 Task: Set date custom field "assignee" to "today".
Action: Mouse moved to (860, 234)
Screenshot: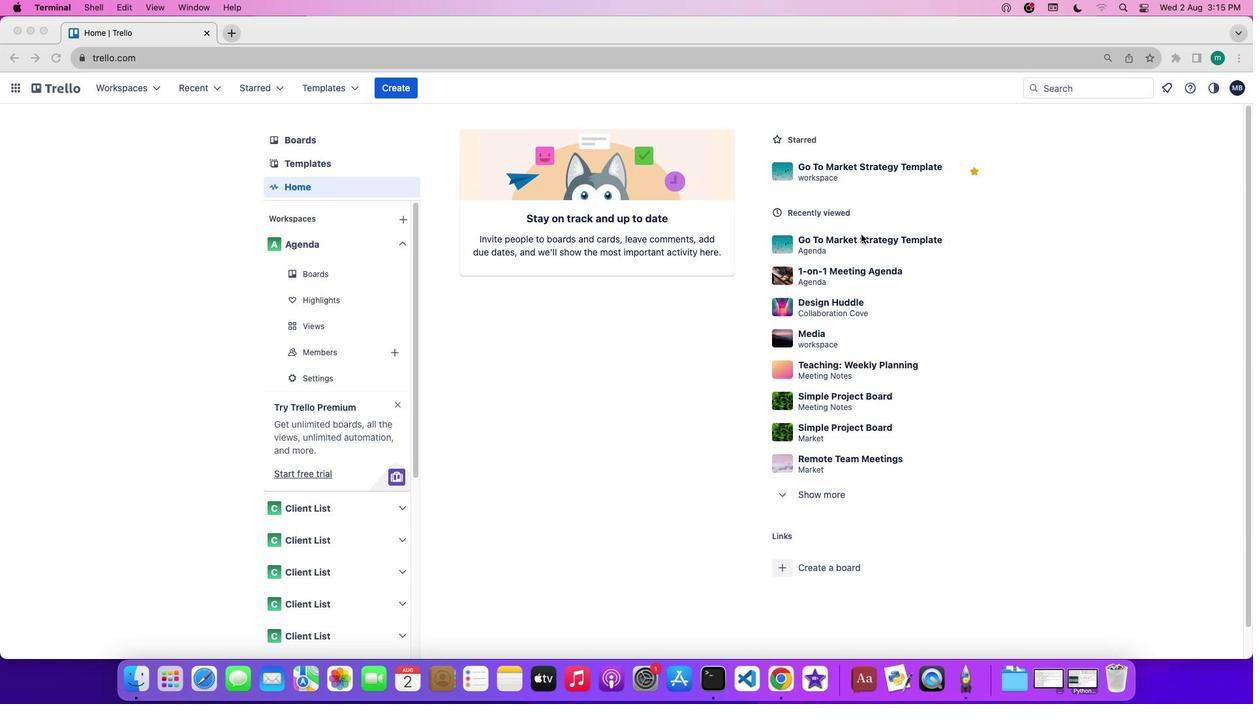
Action: Mouse pressed left at (860, 234)
Screenshot: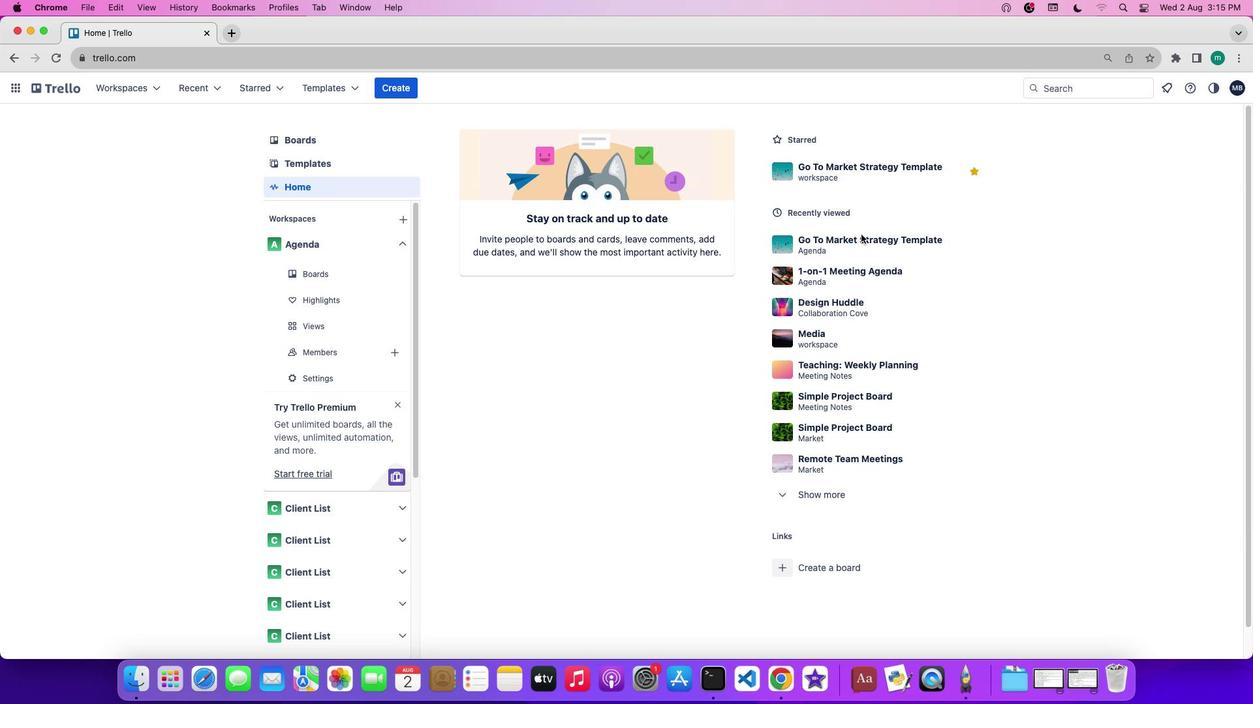 
Action: Mouse pressed left at (860, 234)
Screenshot: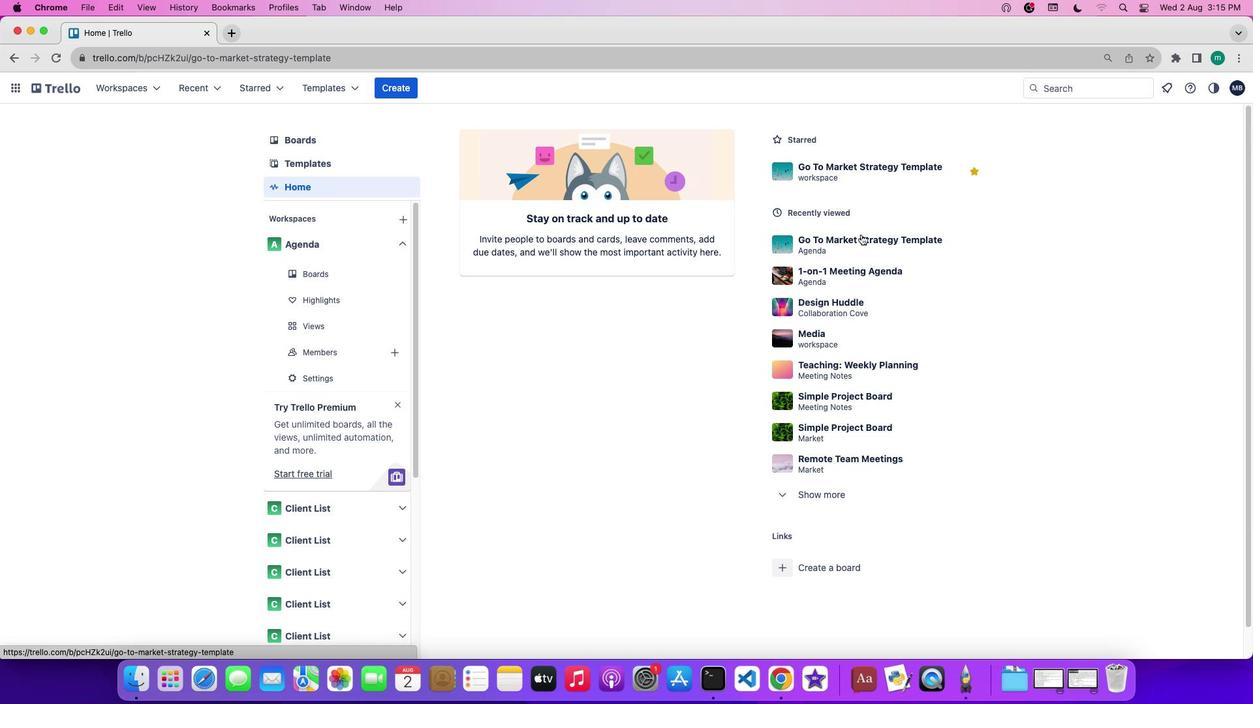 
Action: Mouse moved to (1112, 285)
Screenshot: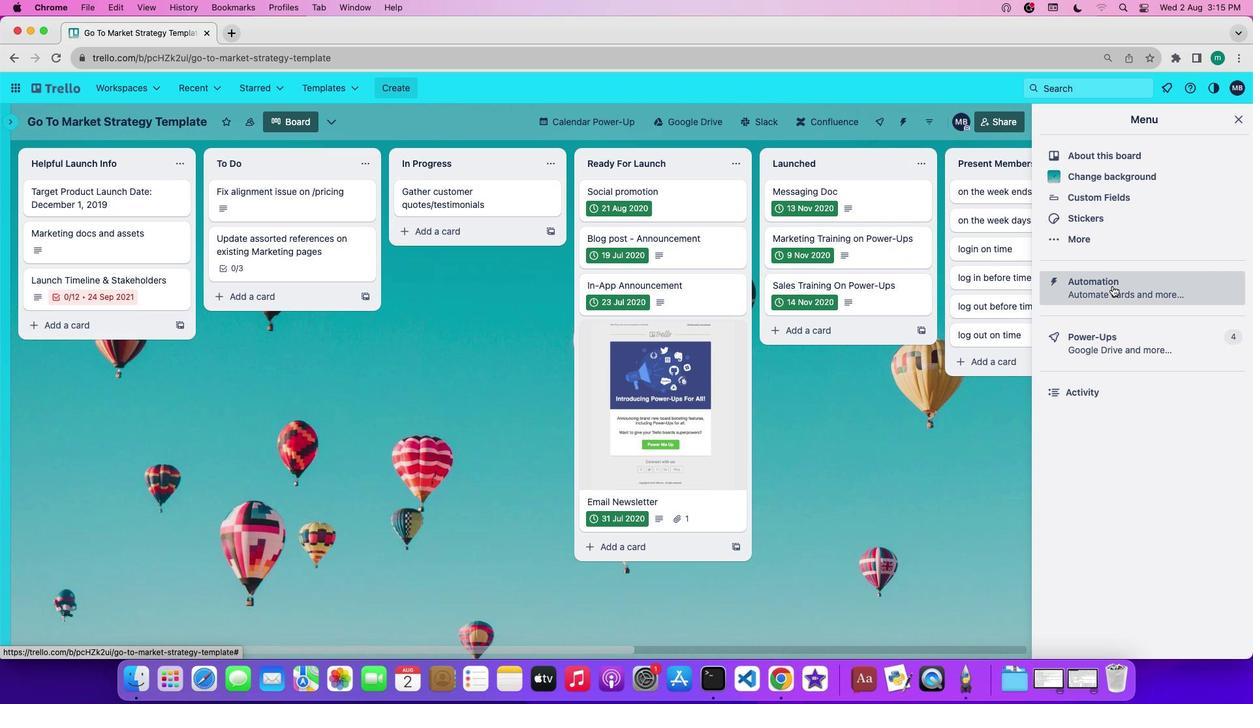 
Action: Mouse pressed left at (1112, 285)
Screenshot: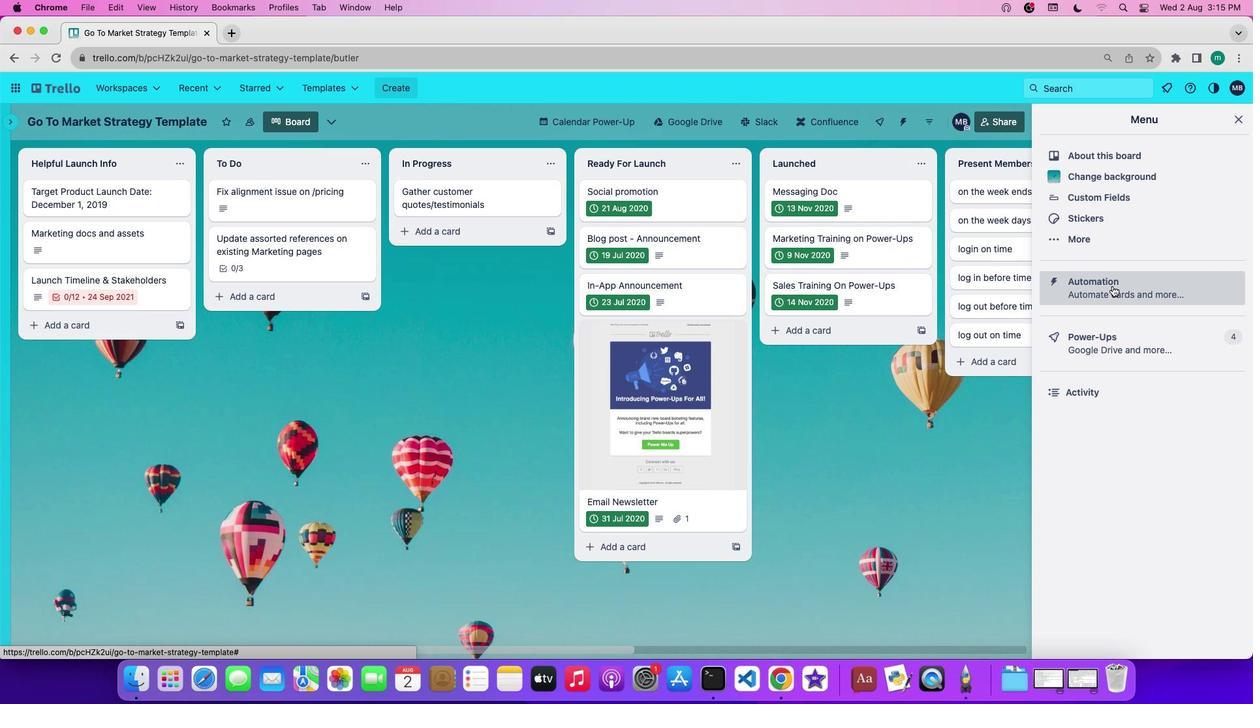 
Action: Mouse moved to (124, 342)
Screenshot: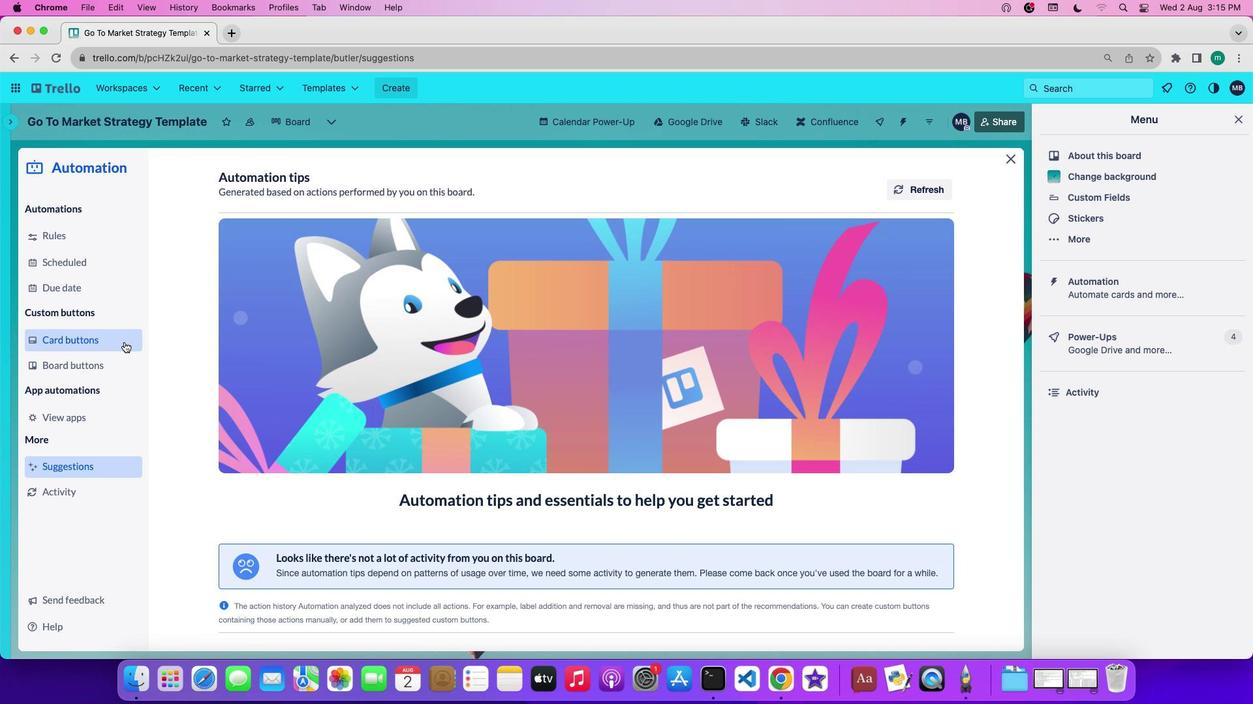 
Action: Mouse pressed left at (124, 342)
Screenshot: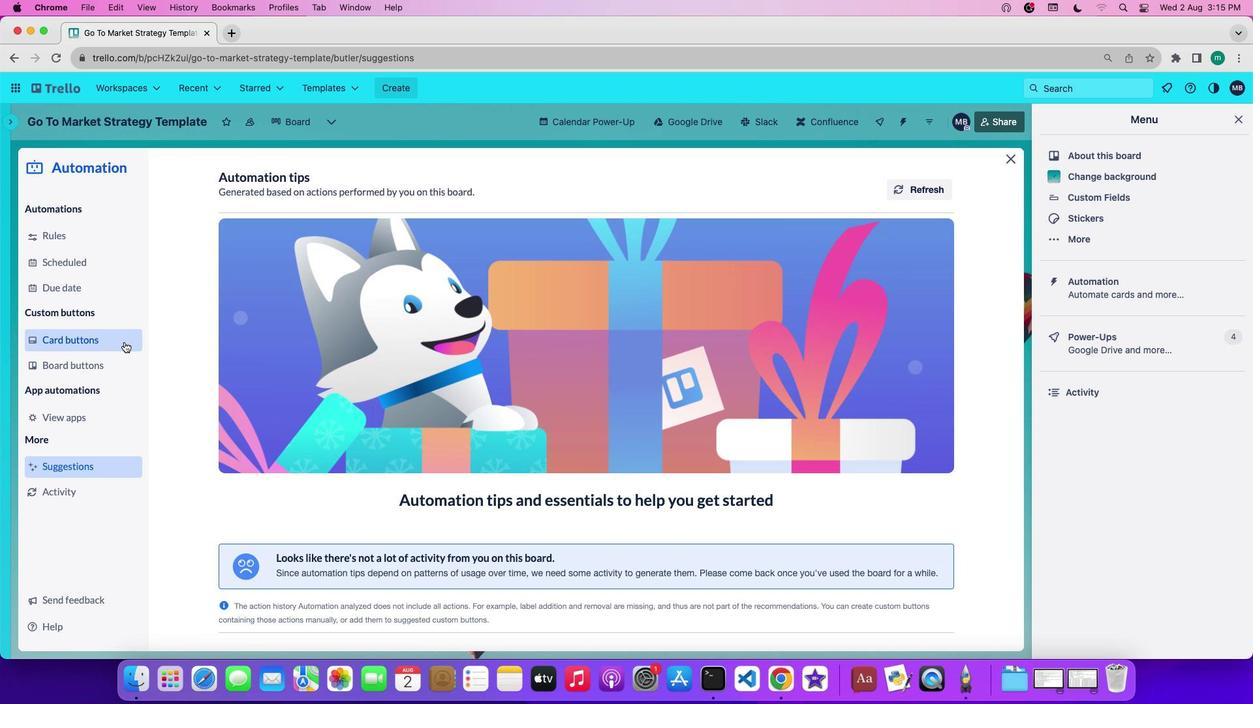 
Action: Mouse moved to (286, 460)
Screenshot: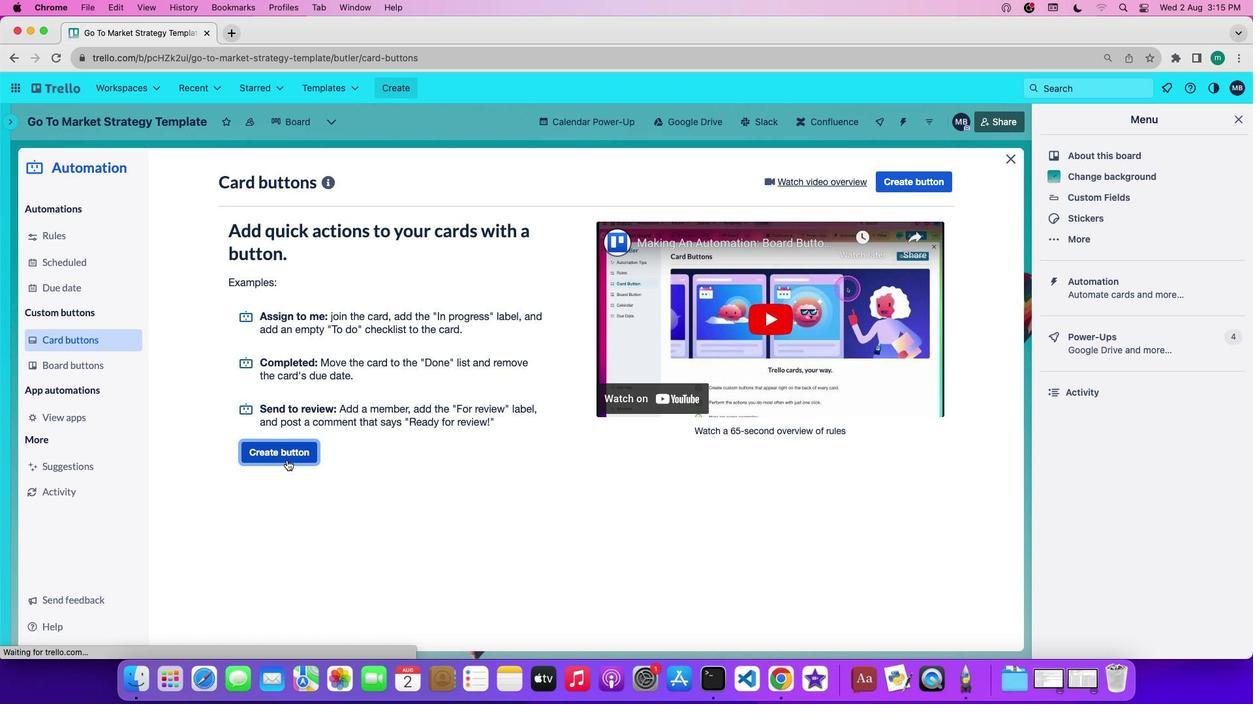 
Action: Mouse pressed left at (286, 460)
Screenshot: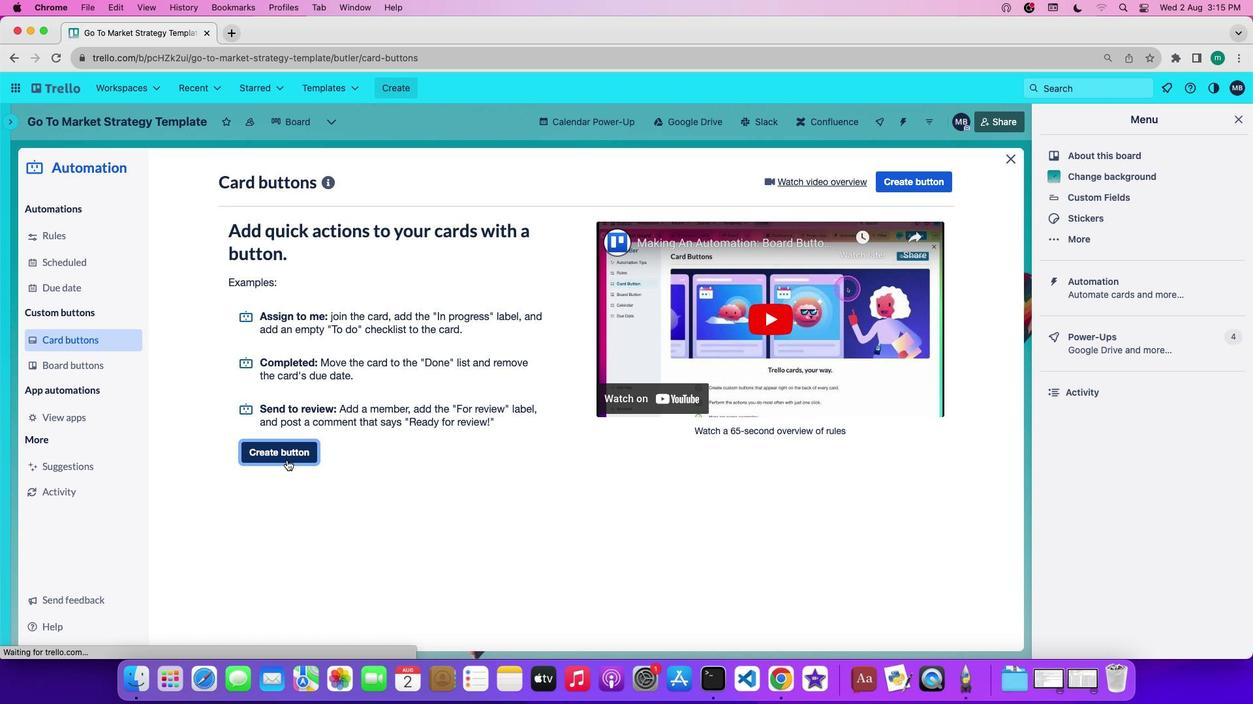 
Action: Mouse moved to (718, 366)
Screenshot: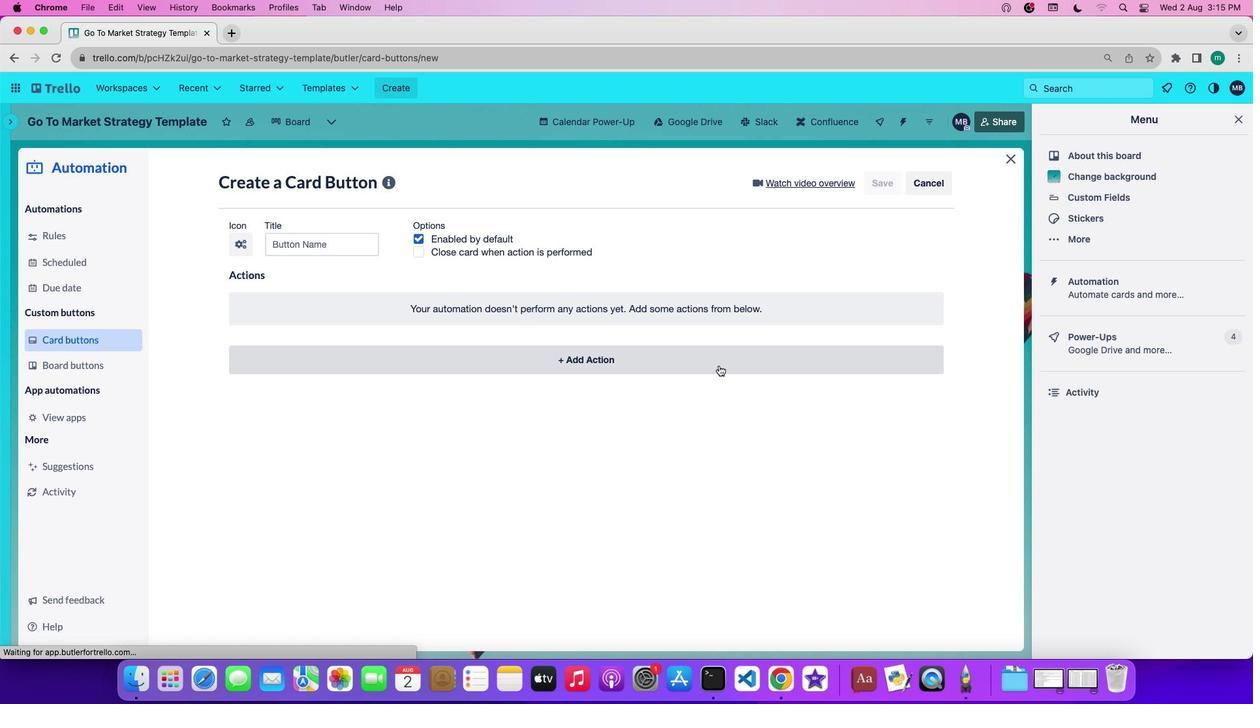 
Action: Mouse pressed left at (718, 366)
Screenshot: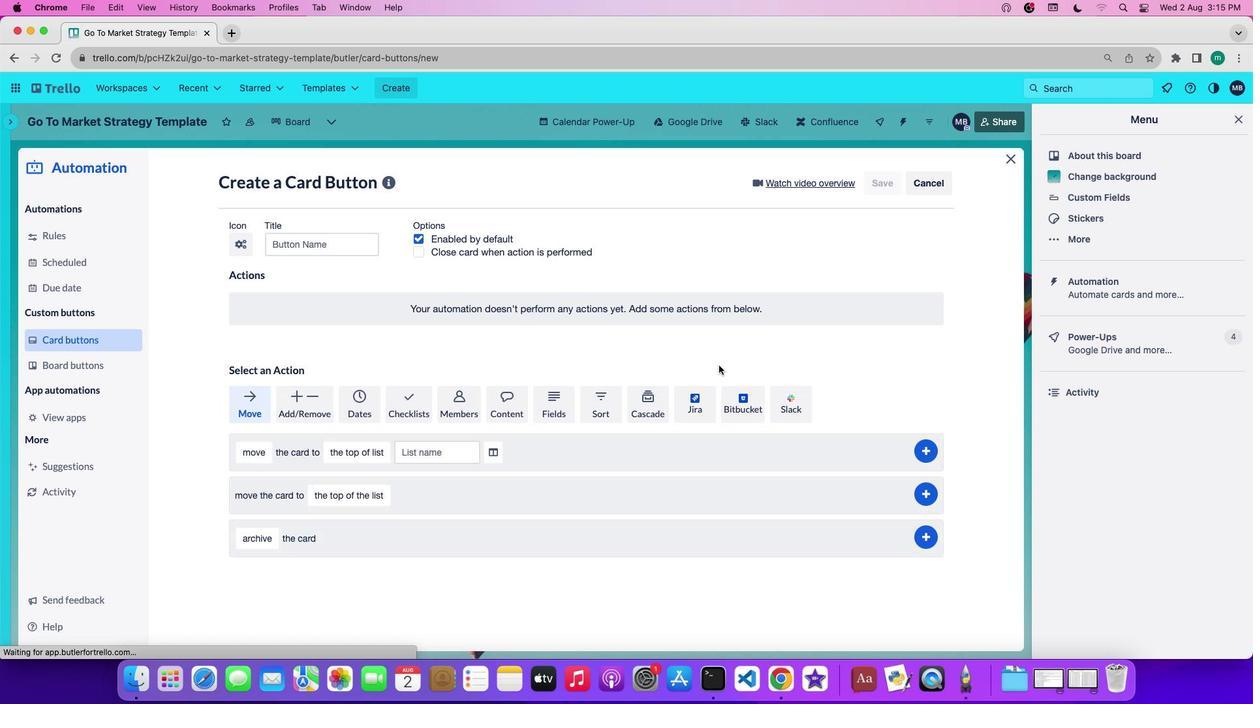 
Action: Mouse moved to (563, 405)
Screenshot: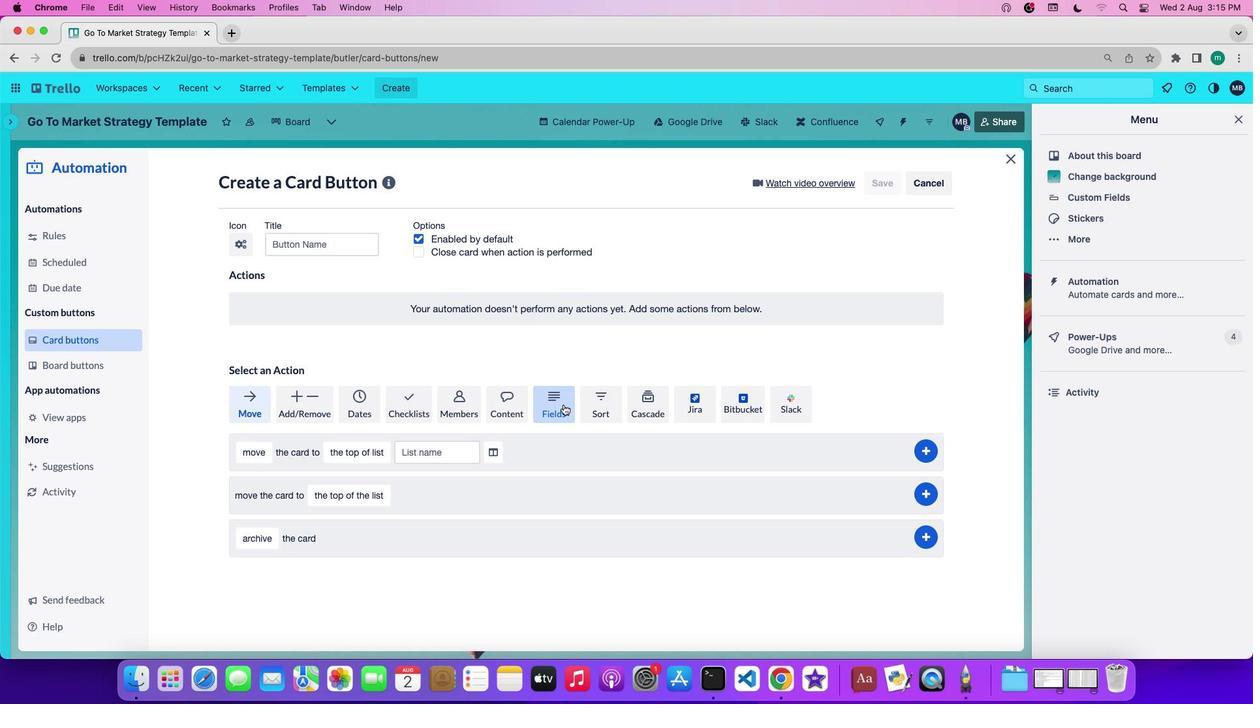 
Action: Mouse pressed left at (563, 405)
Screenshot: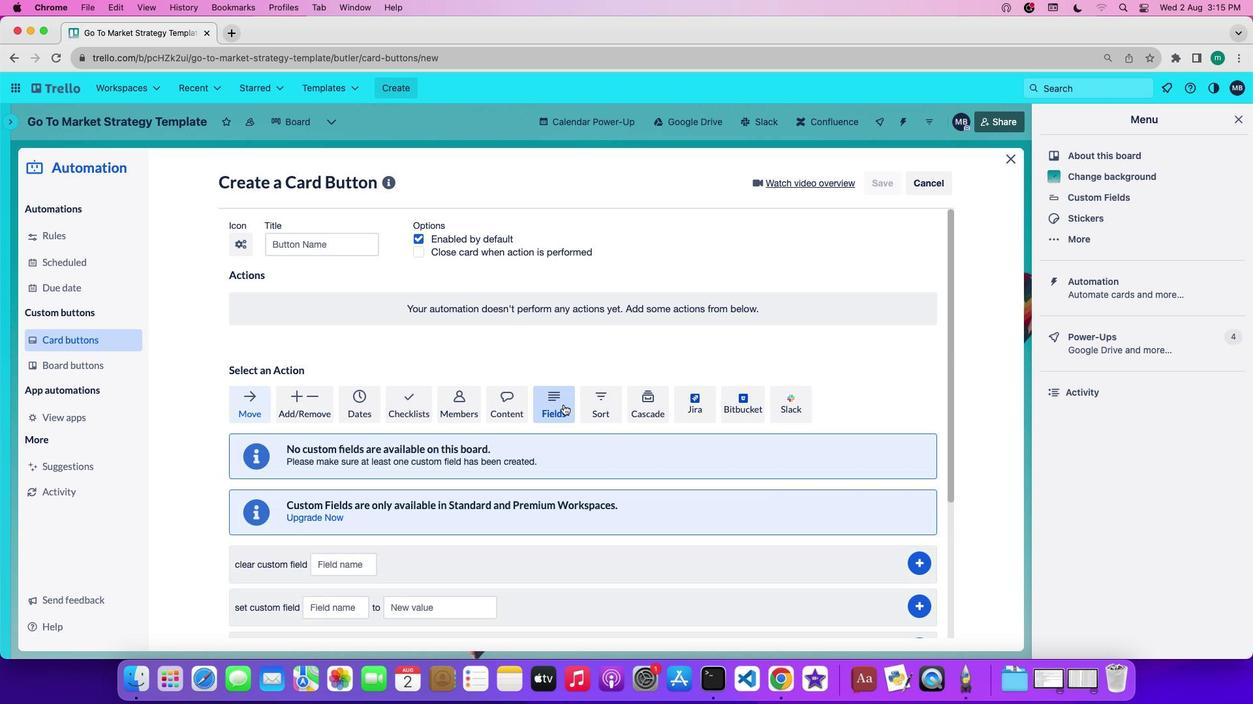 
Action: Mouse moved to (522, 494)
Screenshot: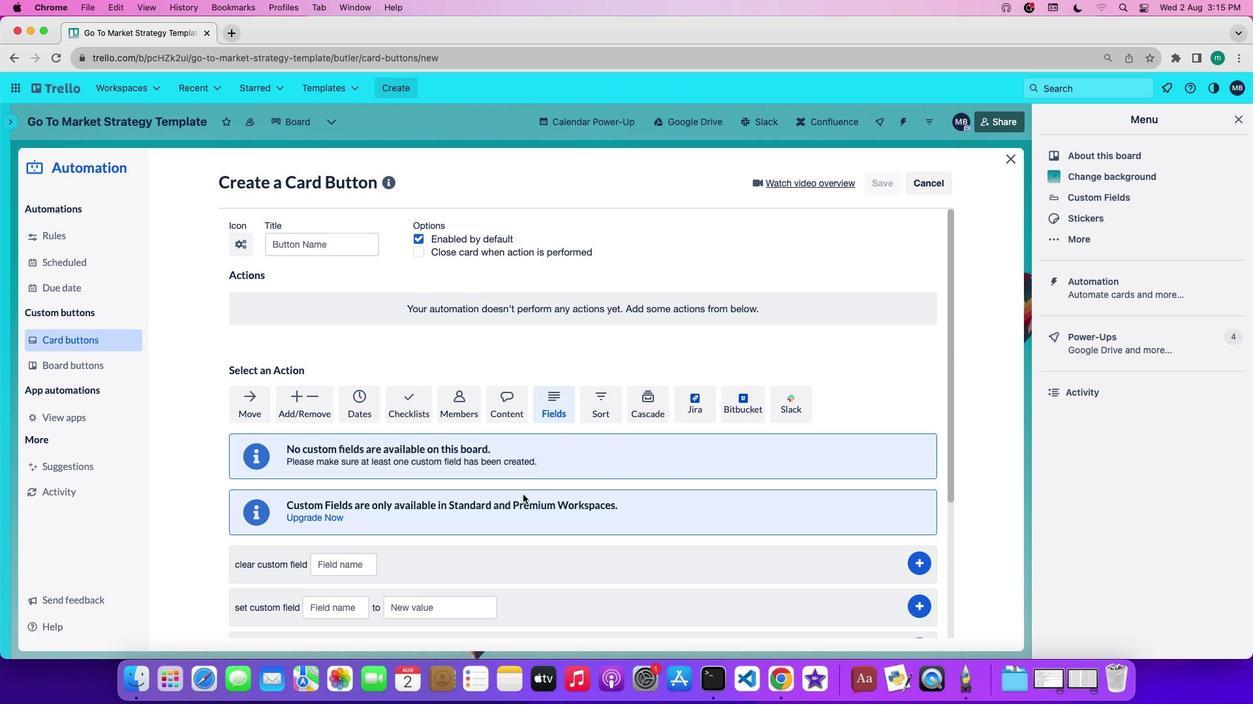 
Action: Mouse scrolled (522, 494) with delta (0, 0)
Screenshot: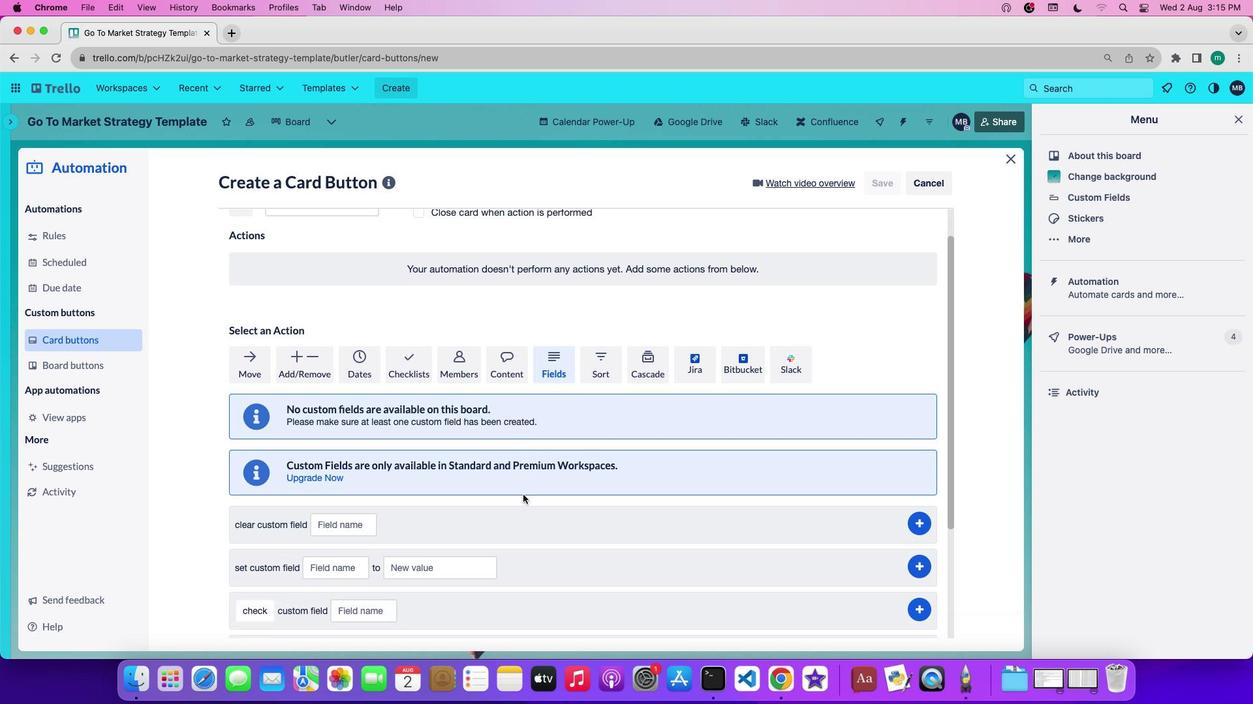 
Action: Mouse scrolled (522, 494) with delta (0, 0)
Screenshot: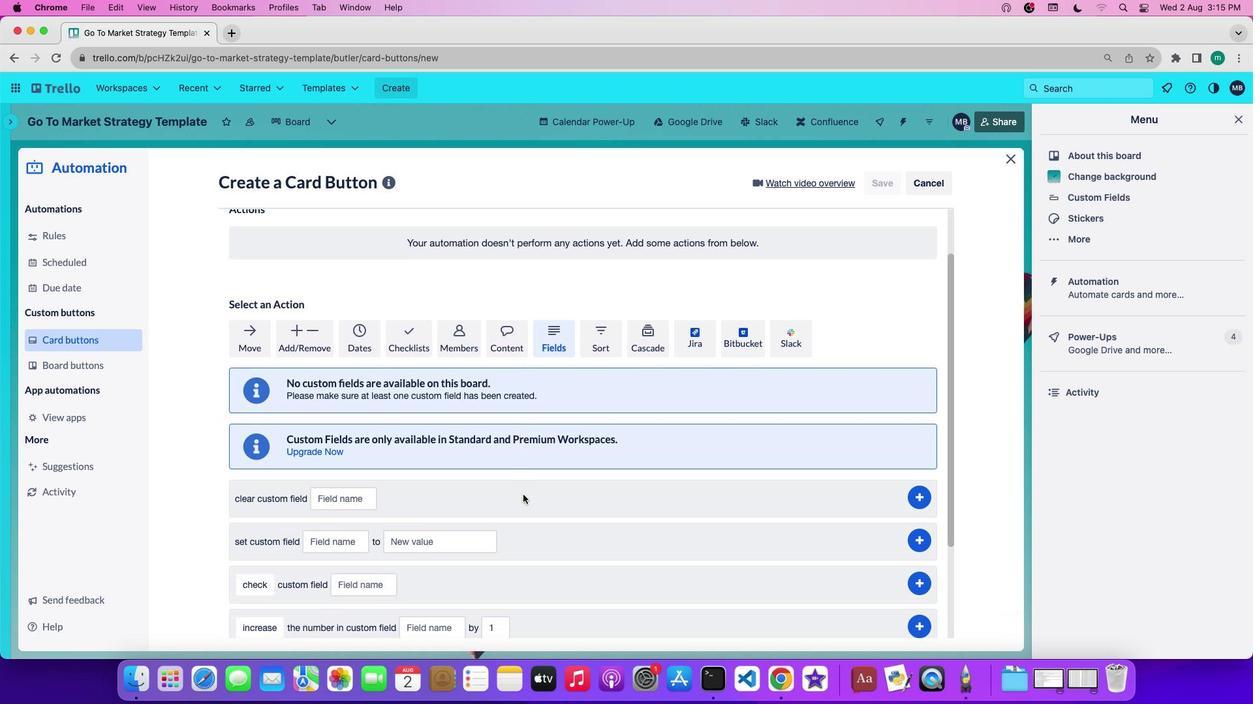 
Action: Mouse scrolled (522, 494) with delta (0, -1)
Screenshot: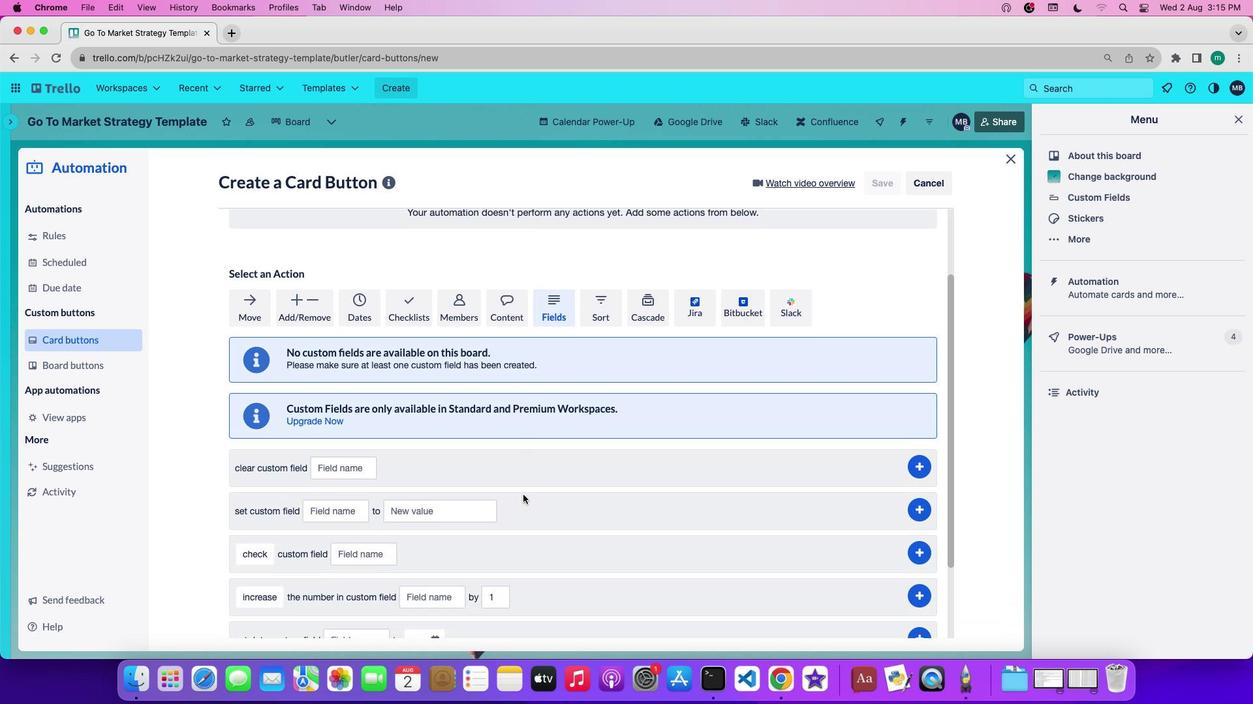 
Action: Mouse moved to (518, 492)
Screenshot: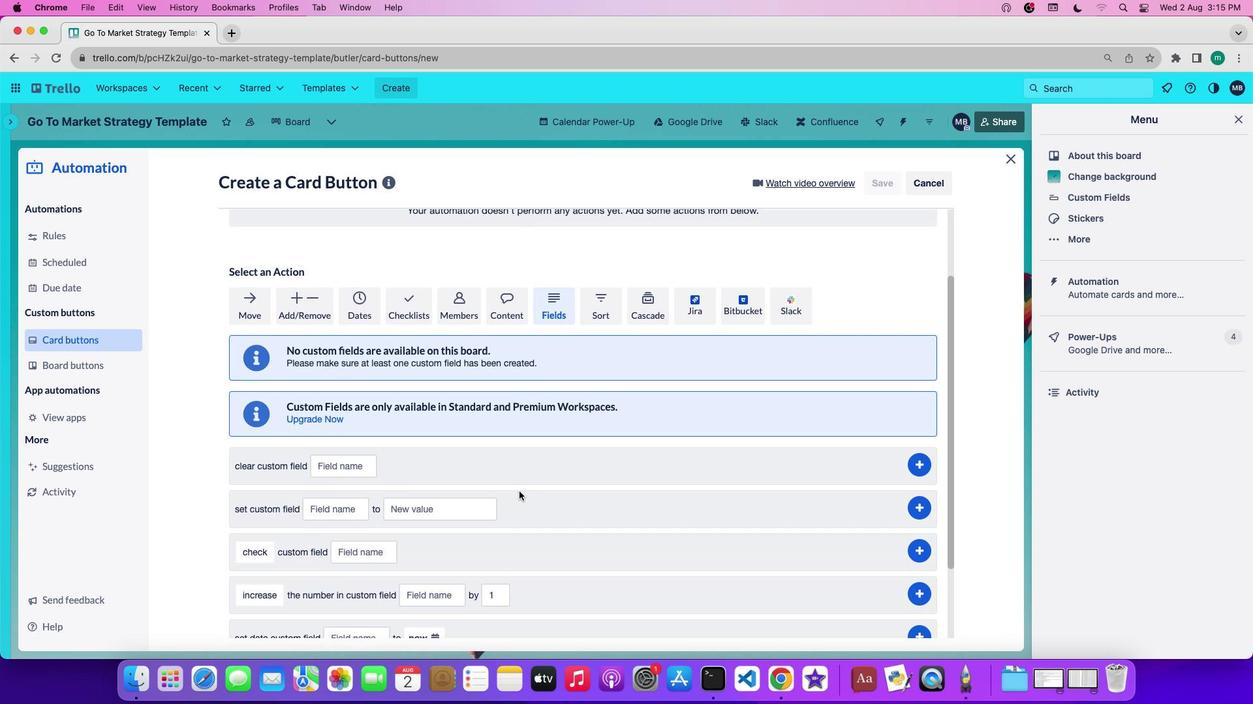 
Action: Mouse scrolled (518, 492) with delta (0, 0)
Screenshot: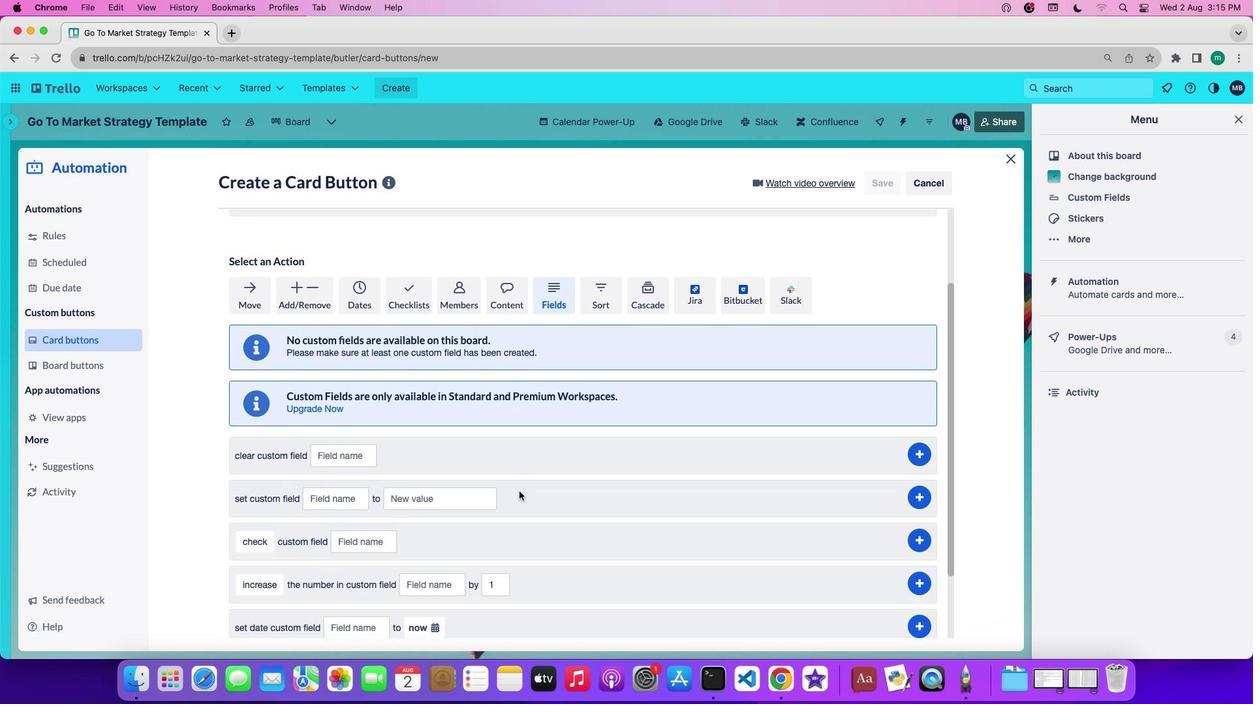 
Action: Mouse scrolled (518, 492) with delta (0, 0)
Screenshot: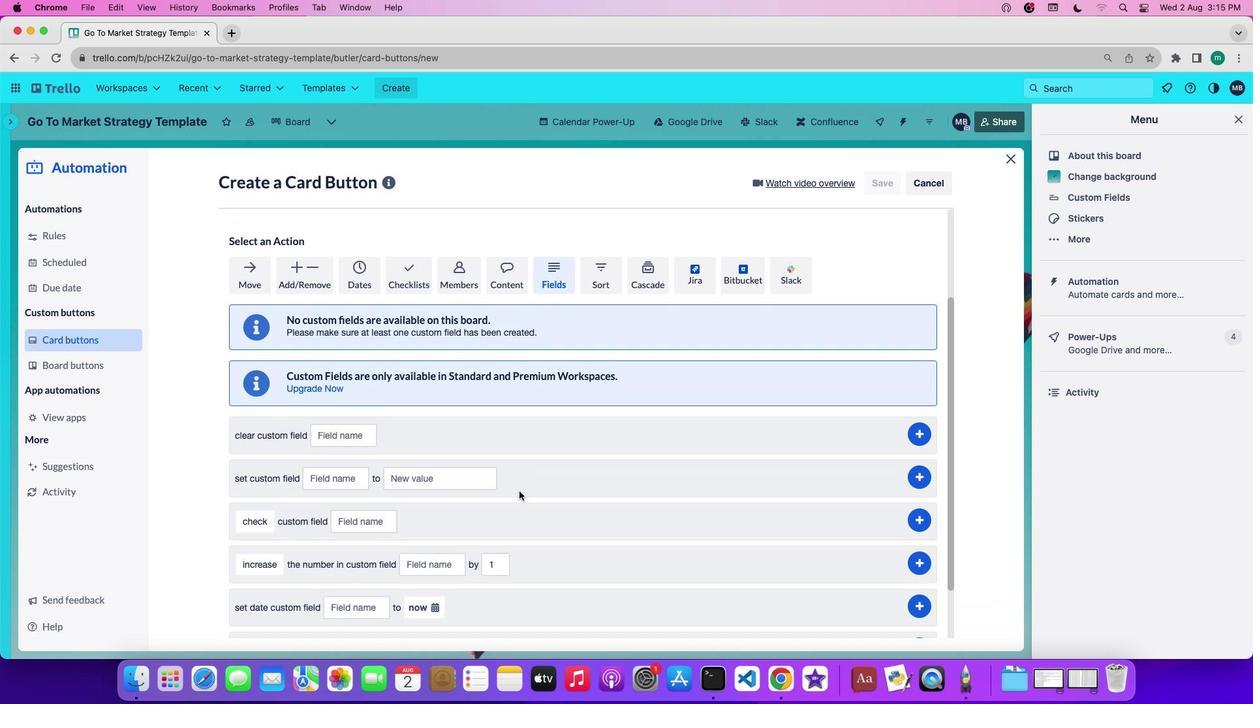 
Action: Mouse scrolled (518, 492) with delta (0, 0)
Screenshot: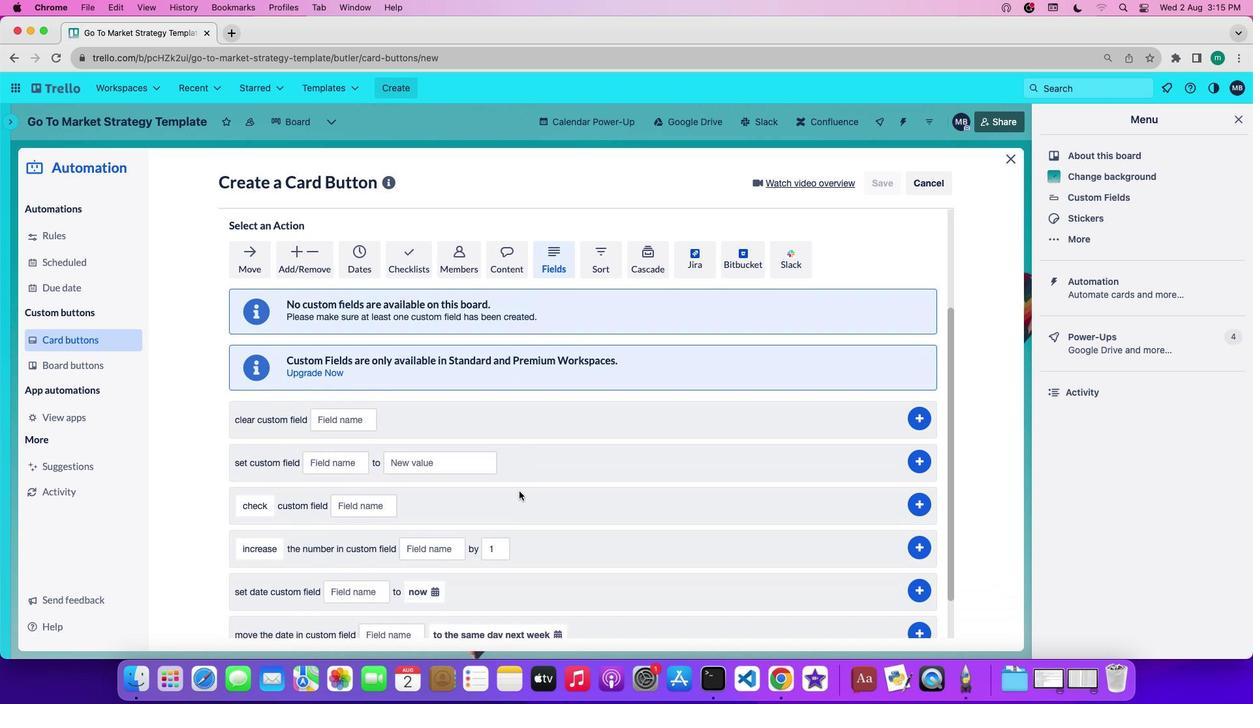 
Action: Mouse moved to (543, 482)
Screenshot: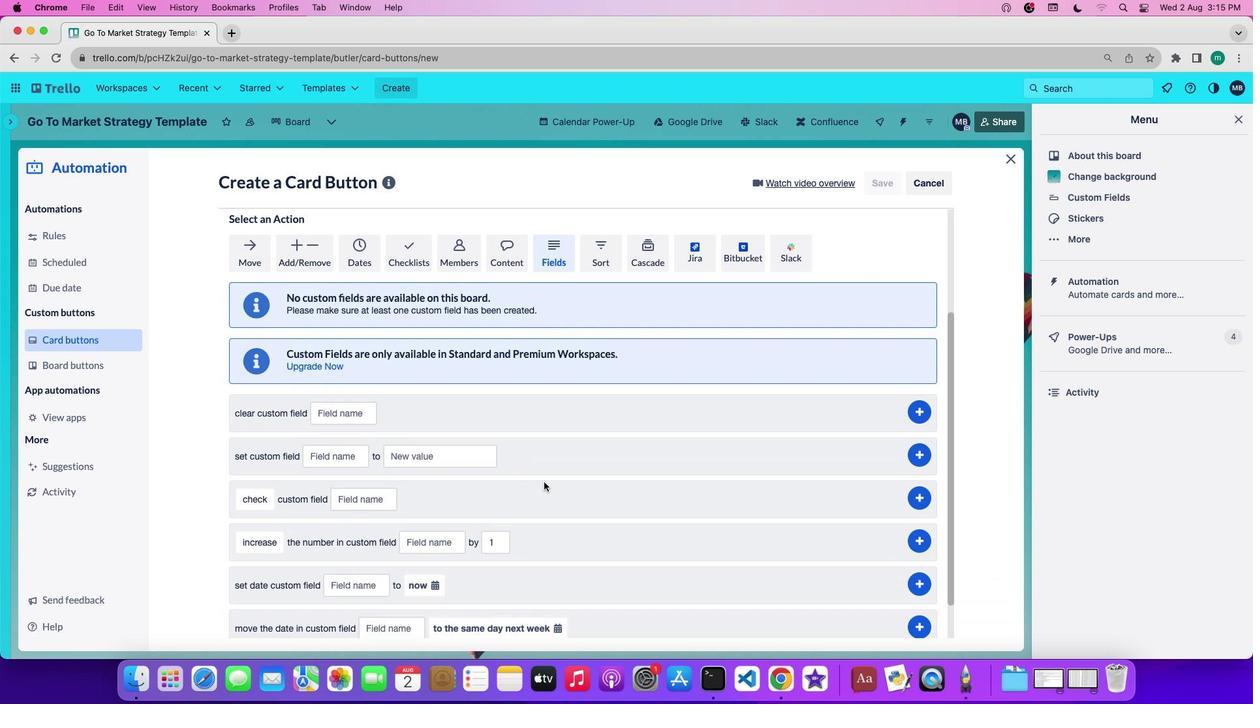
Action: Mouse scrolled (543, 482) with delta (0, 0)
Screenshot: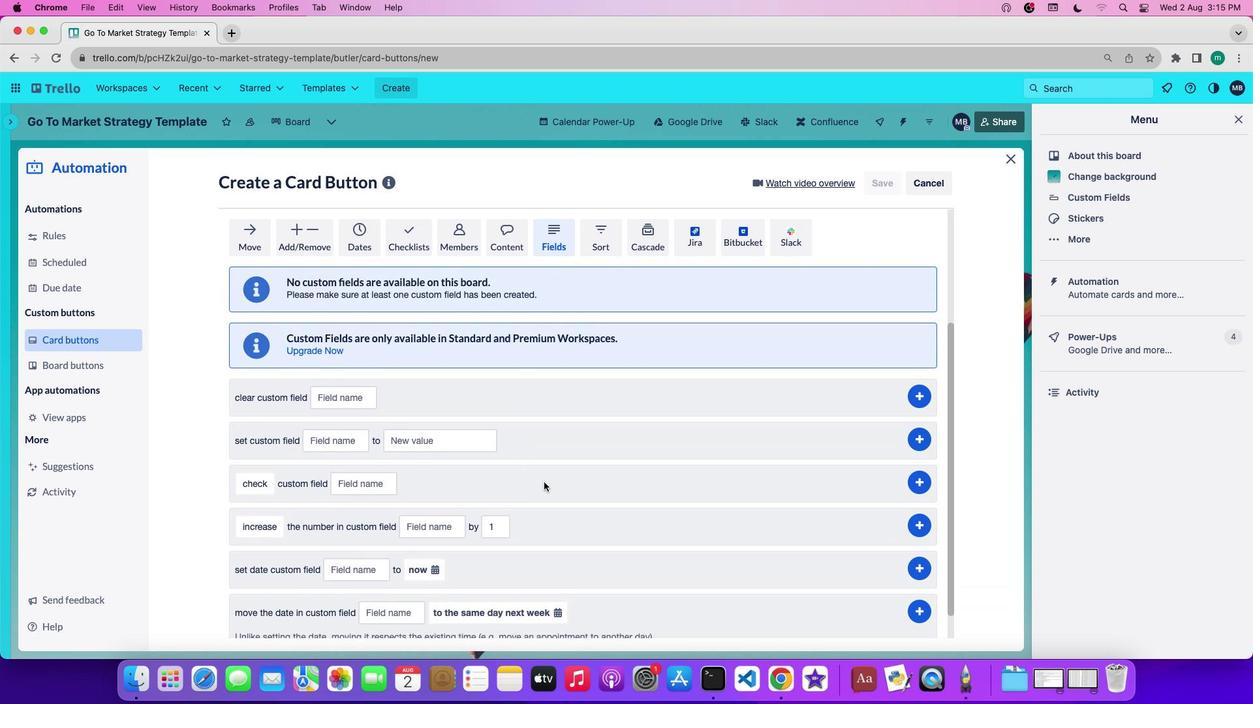 
Action: Mouse scrolled (543, 482) with delta (0, 0)
Screenshot: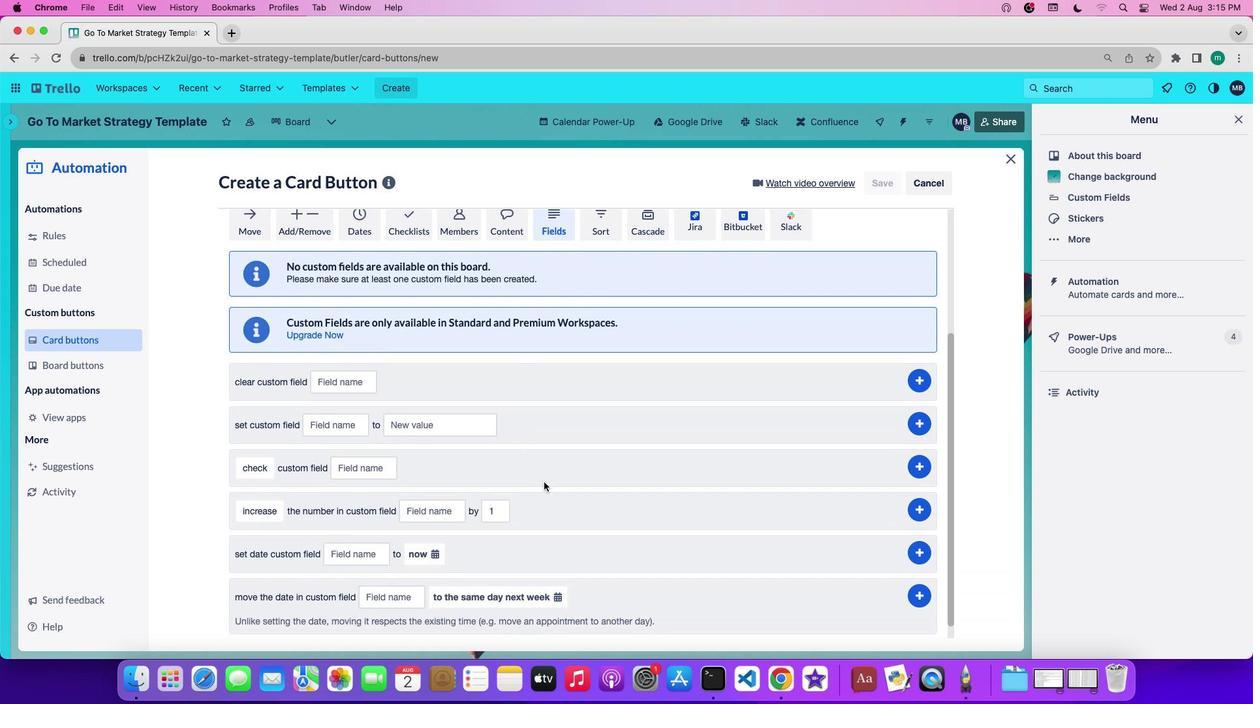 
Action: Mouse scrolled (543, 482) with delta (0, -1)
Screenshot: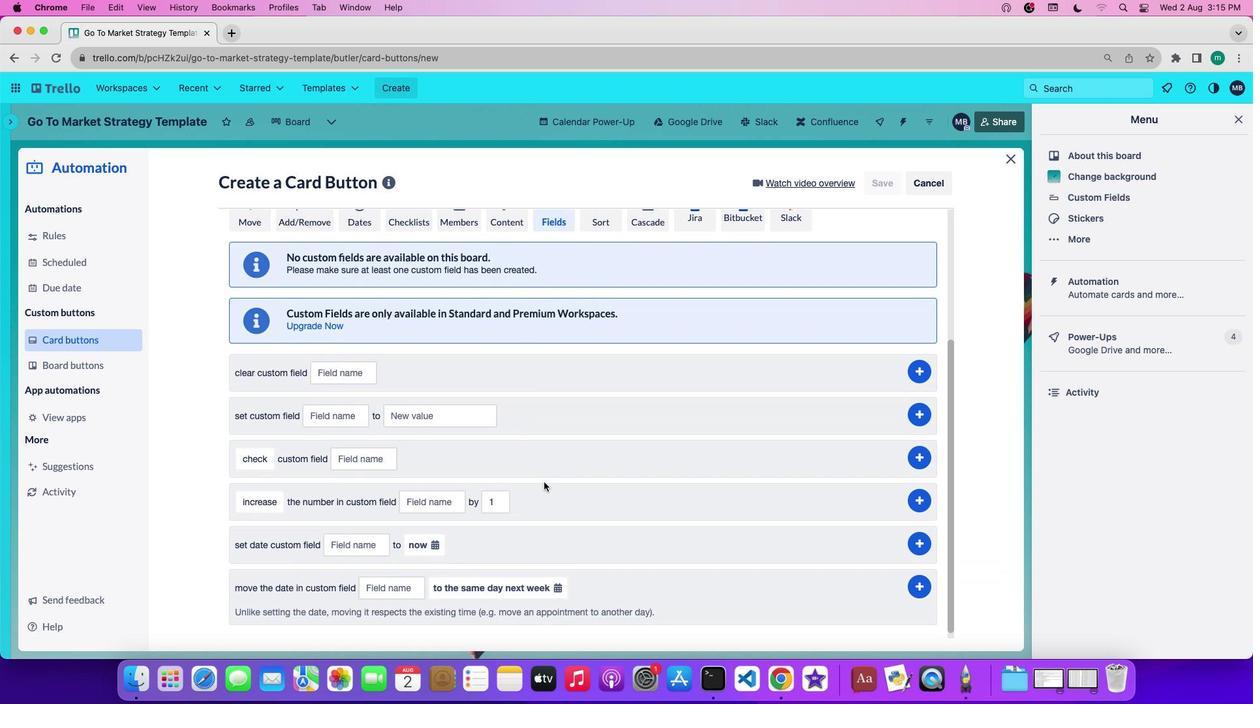 
Action: Mouse scrolled (543, 482) with delta (0, 0)
Screenshot: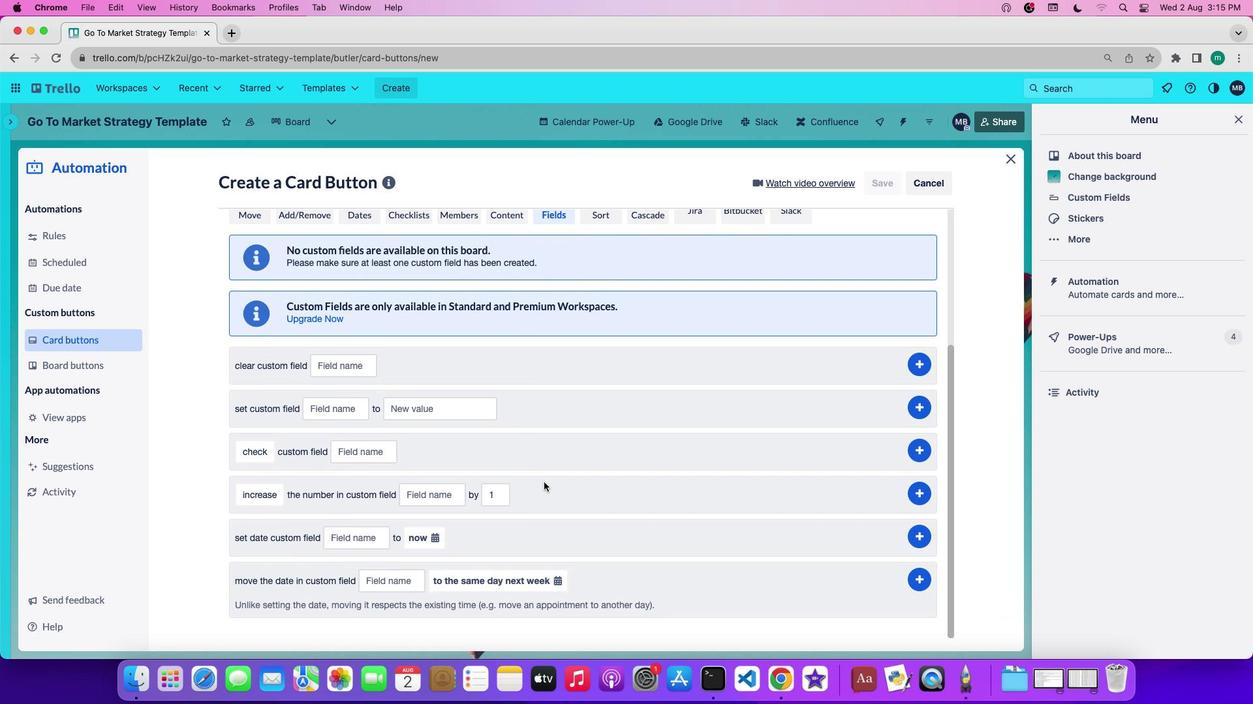 
Action: Mouse scrolled (543, 482) with delta (0, 0)
Screenshot: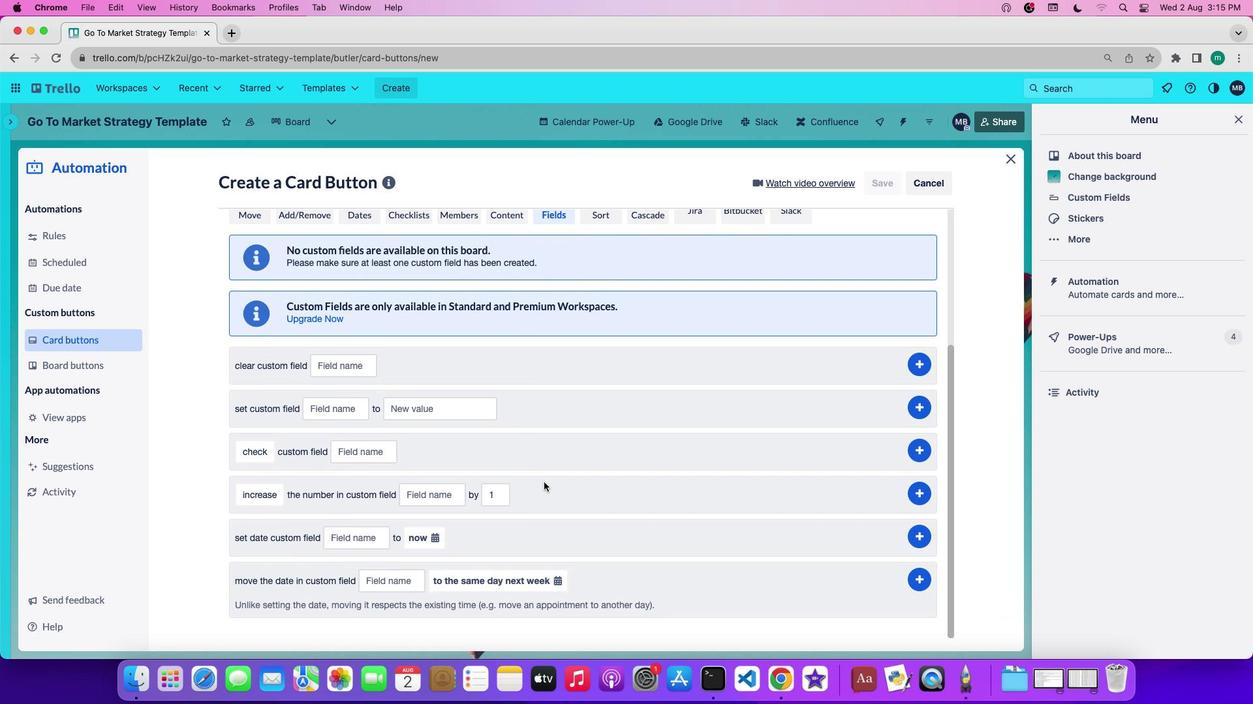 
Action: Mouse scrolled (543, 482) with delta (0, 0)
Screenshot: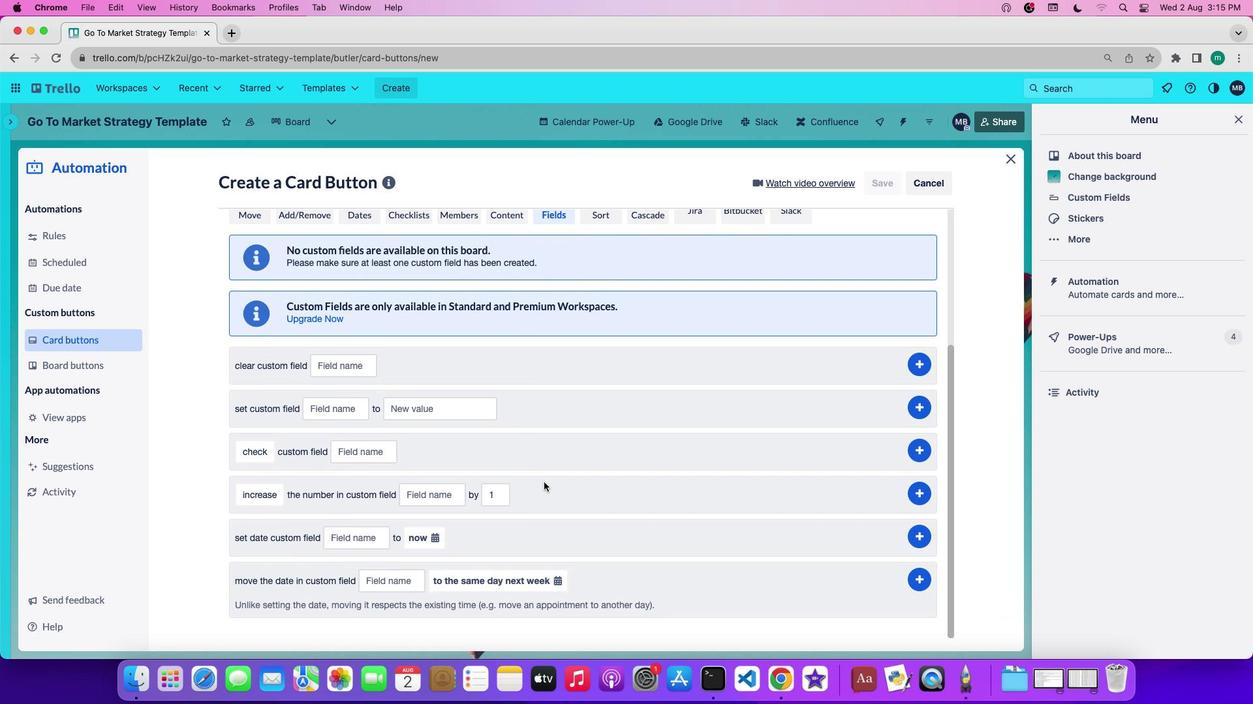 
Action: Mouse moved to (383, 539)
Screenshot: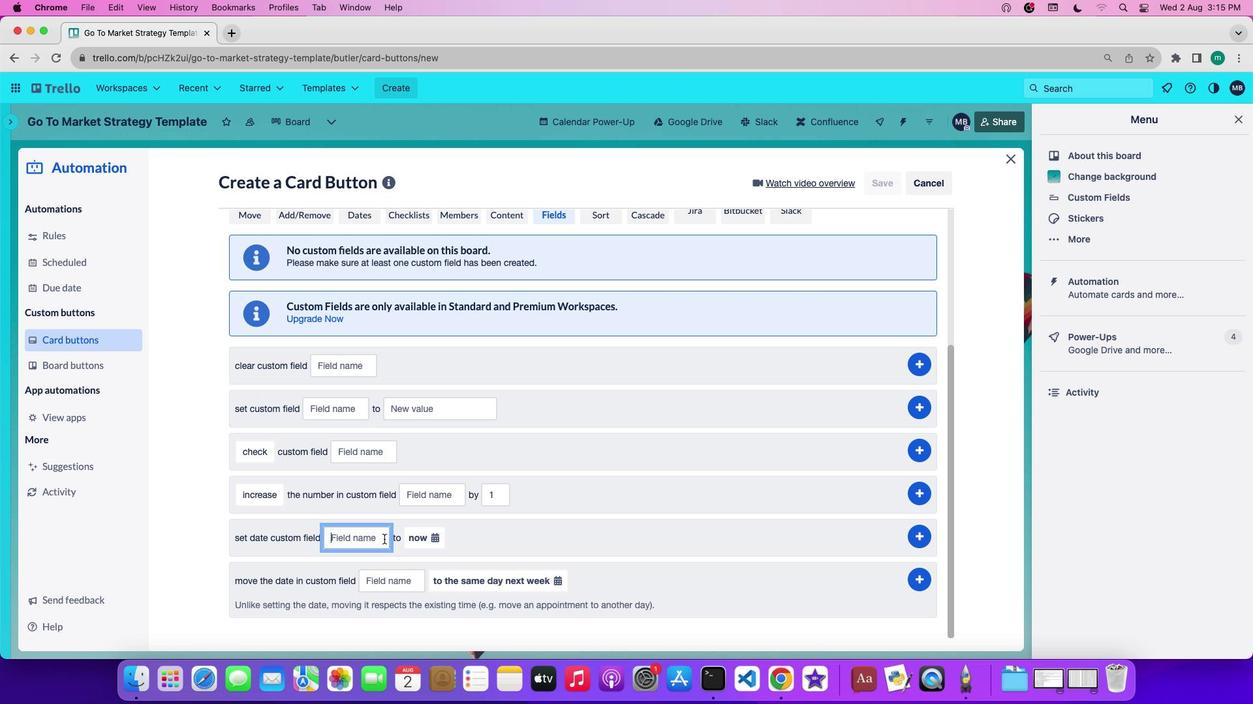 
Action: Mouse pressed left at (383, 539)
Screenshot: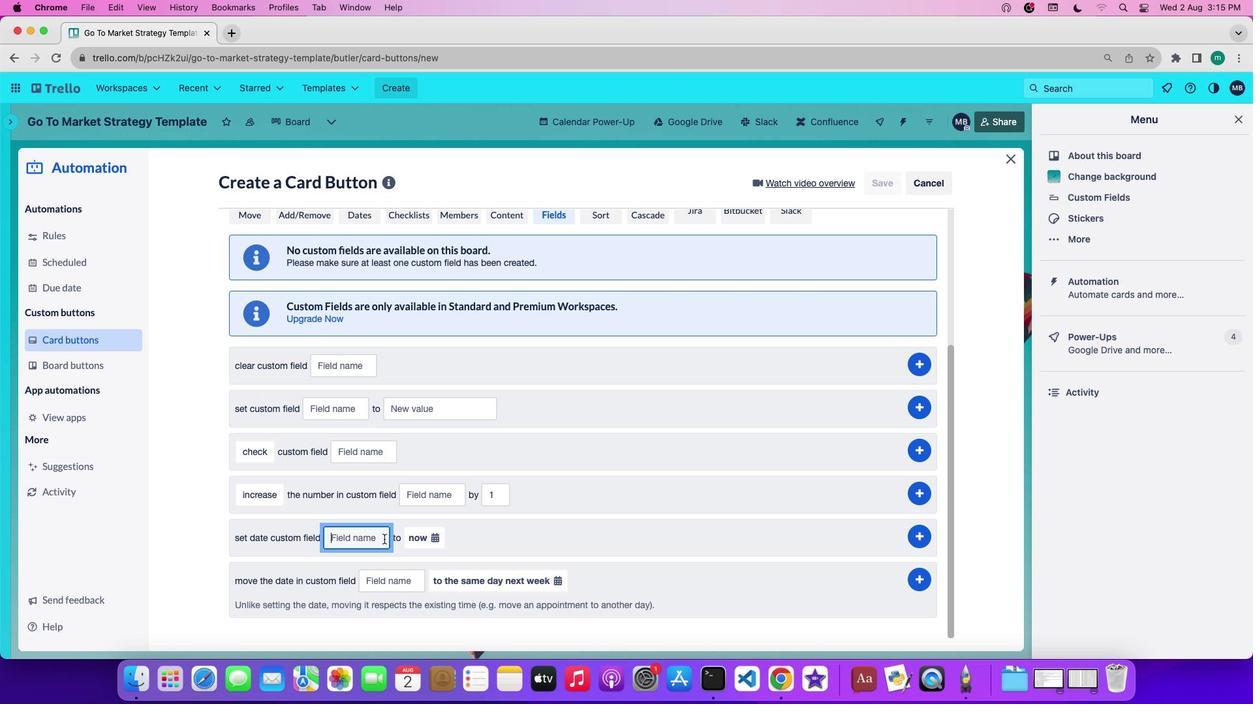 
Action: Mouse moved to (484, 506)
Screenshot: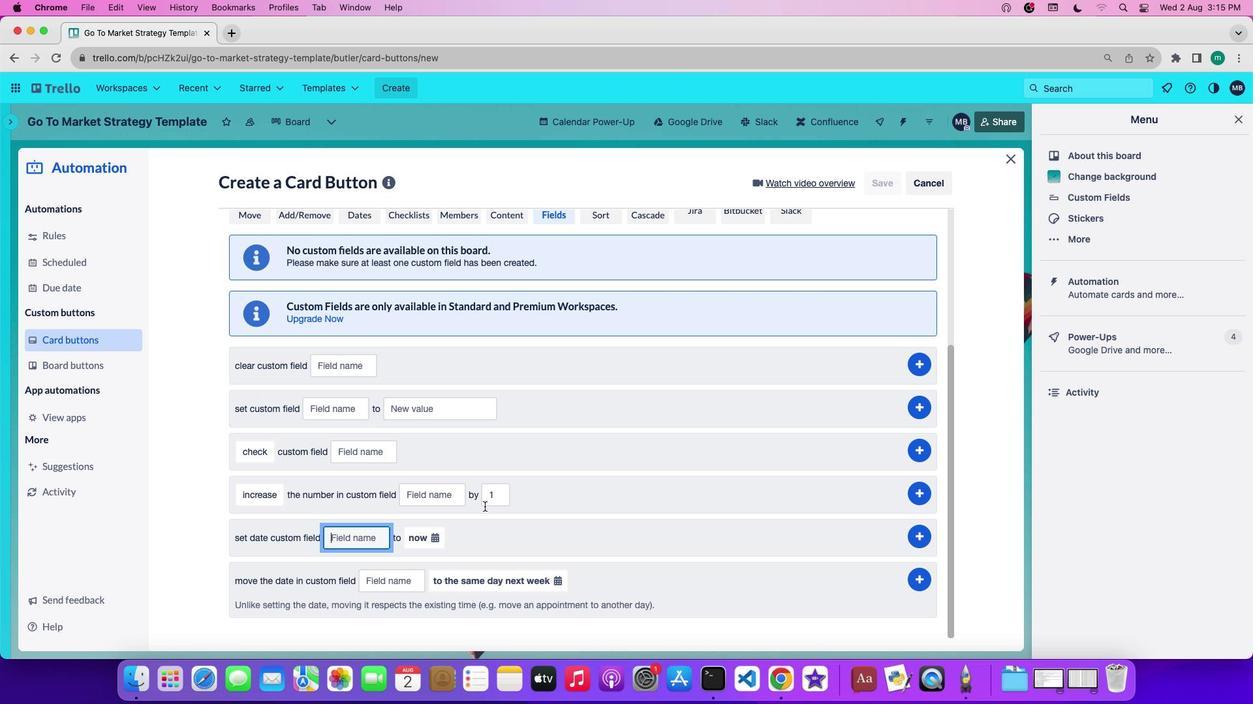 
Action: Key pressed 'a''s''s''i''g''n''e''e'
Screenshot: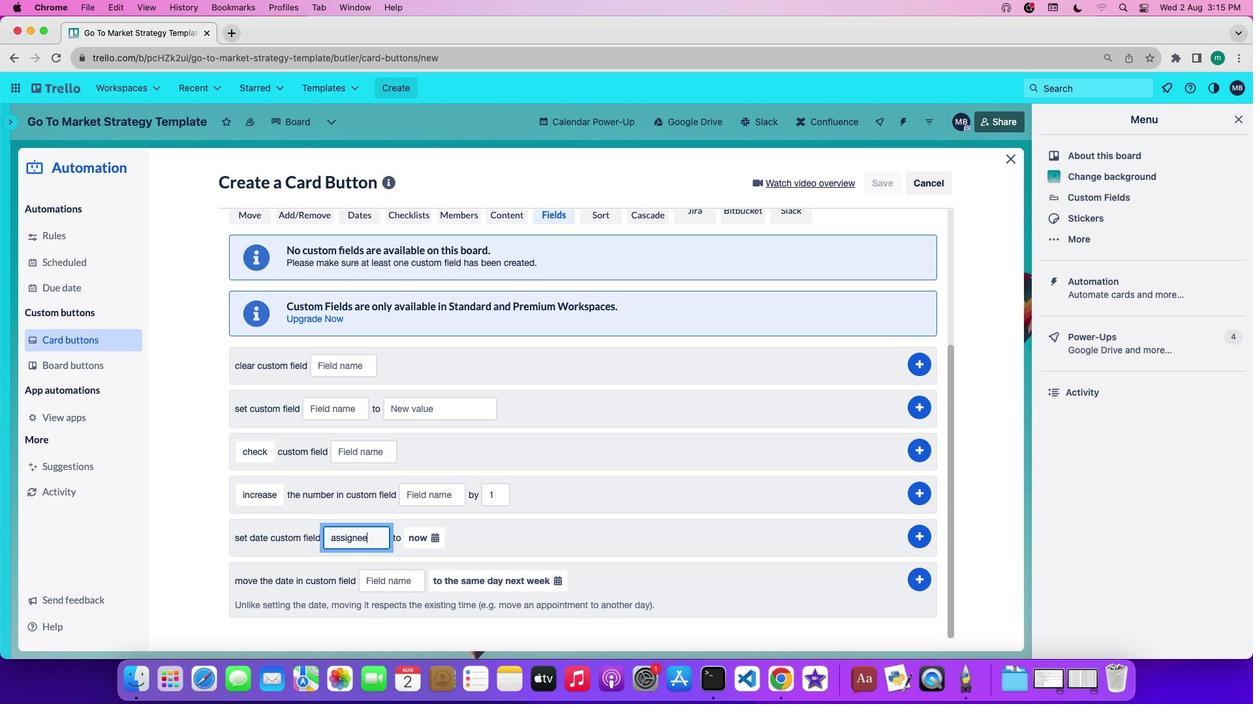 
Action: Mouse moved to (423, 531)
Screenshot: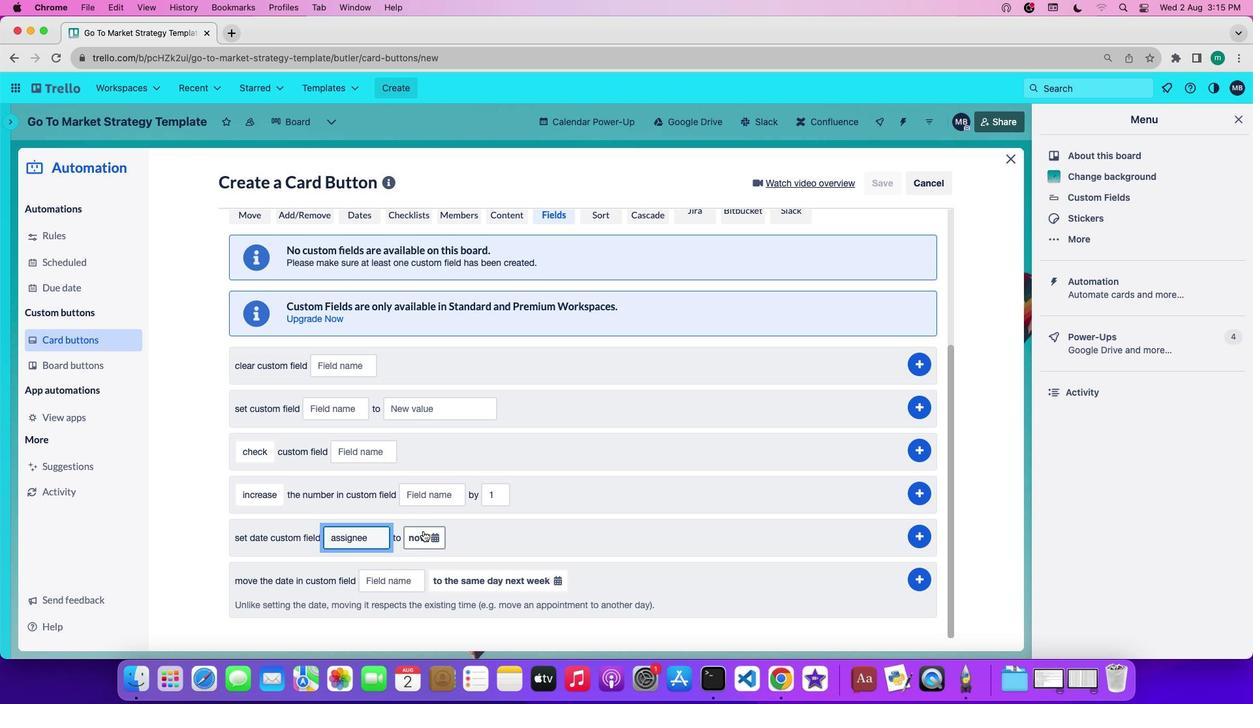 
Action: Mouse pressed left at (423, 531)
Screenshot: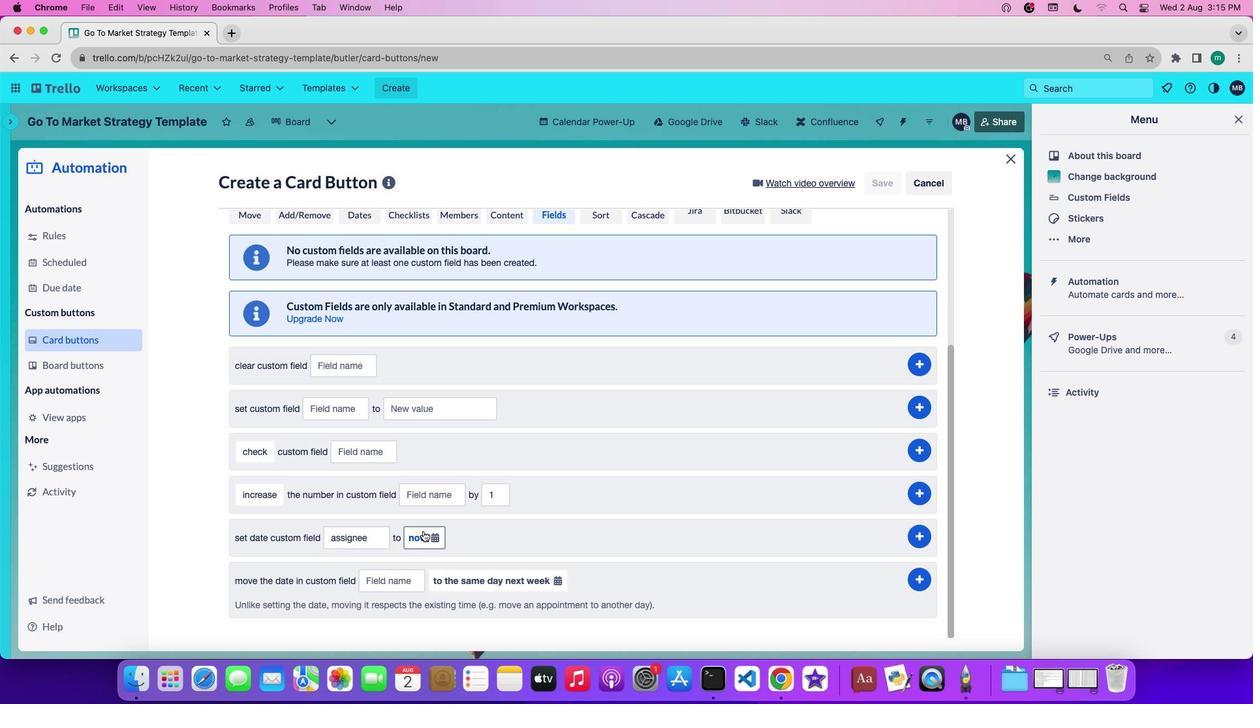 
Action: Mouse moved to (432, 573)
Screenshot: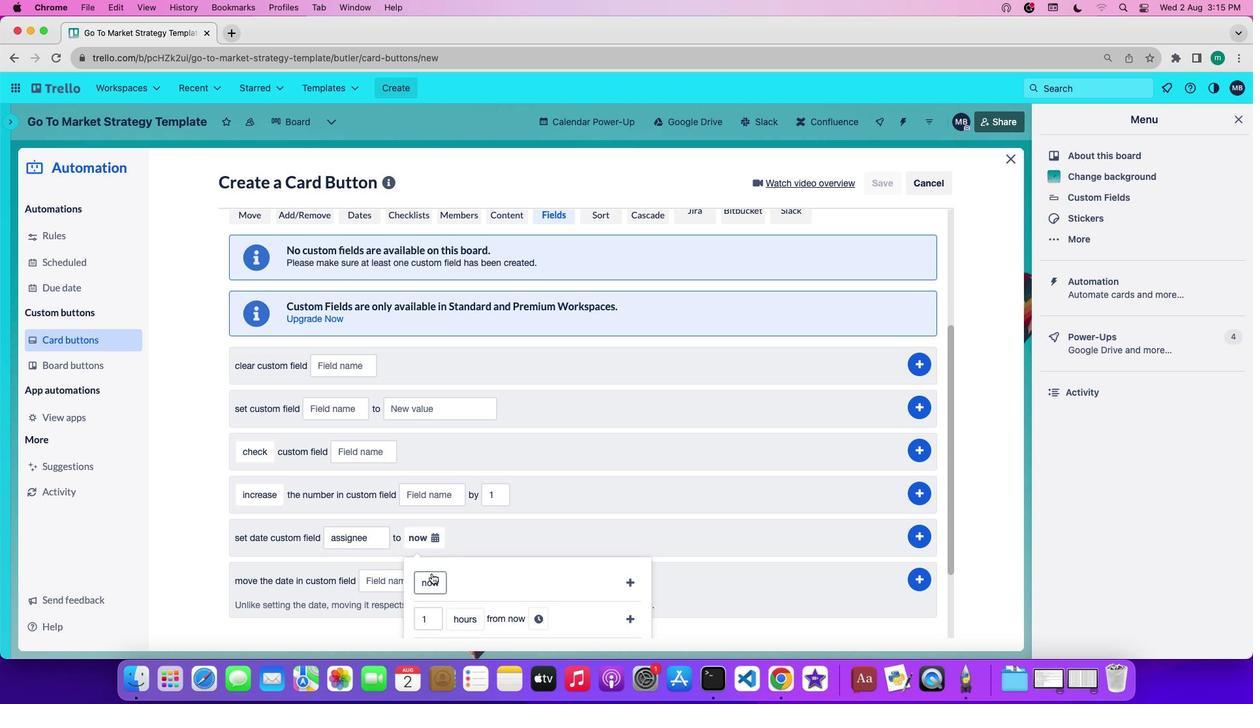 
Action: Mouse pressed left at (432, 573)
Screenshot: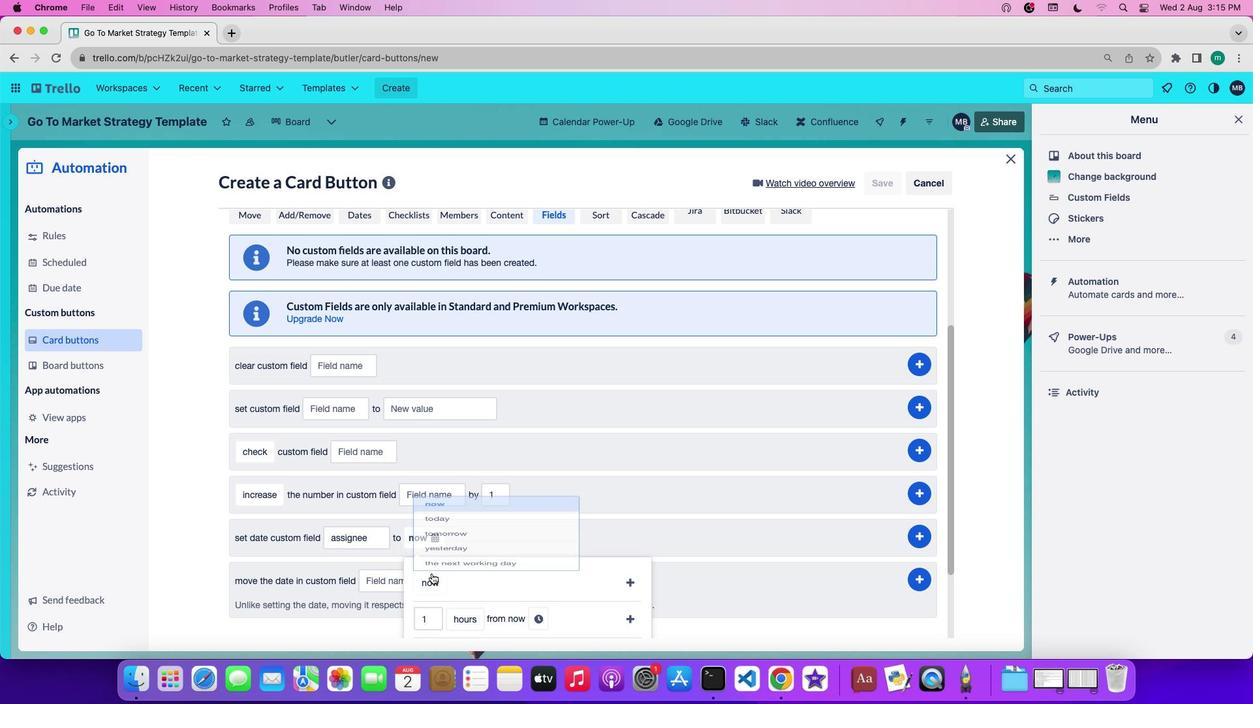 
Action: Mouse moved to (479, 484)
Screenshot: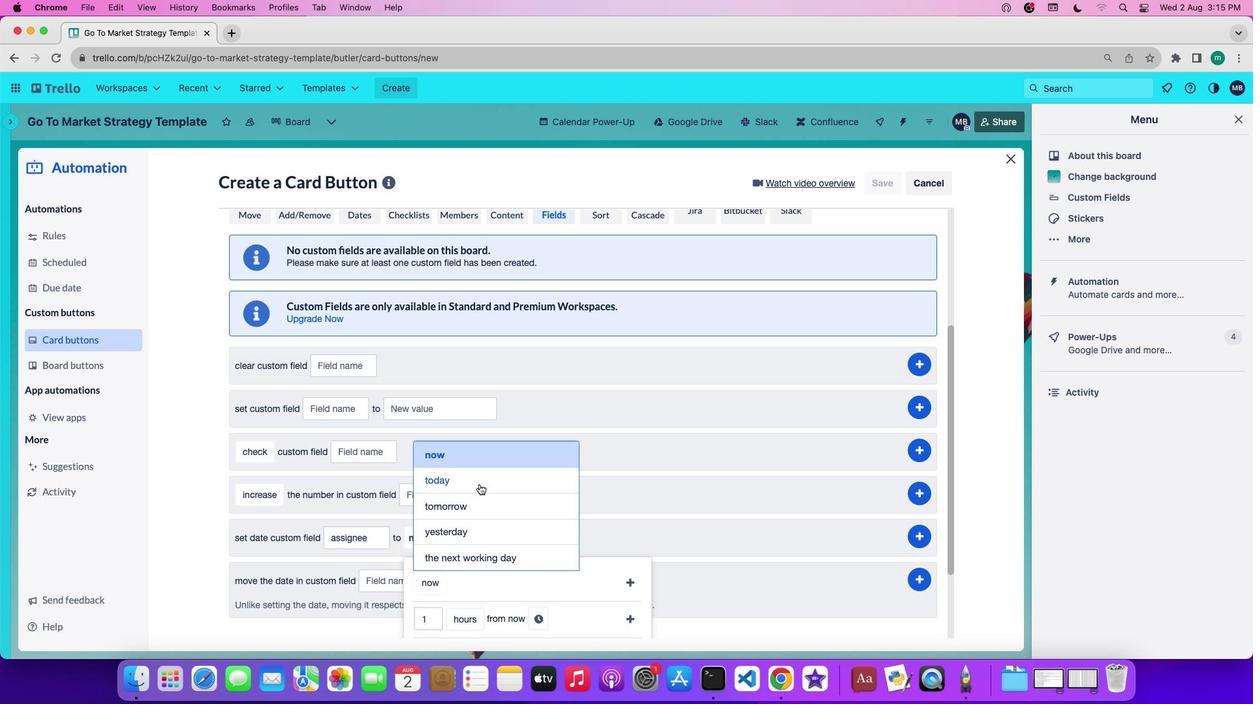 
Action: Mouse pressed left at (479, 484)
Screenshot: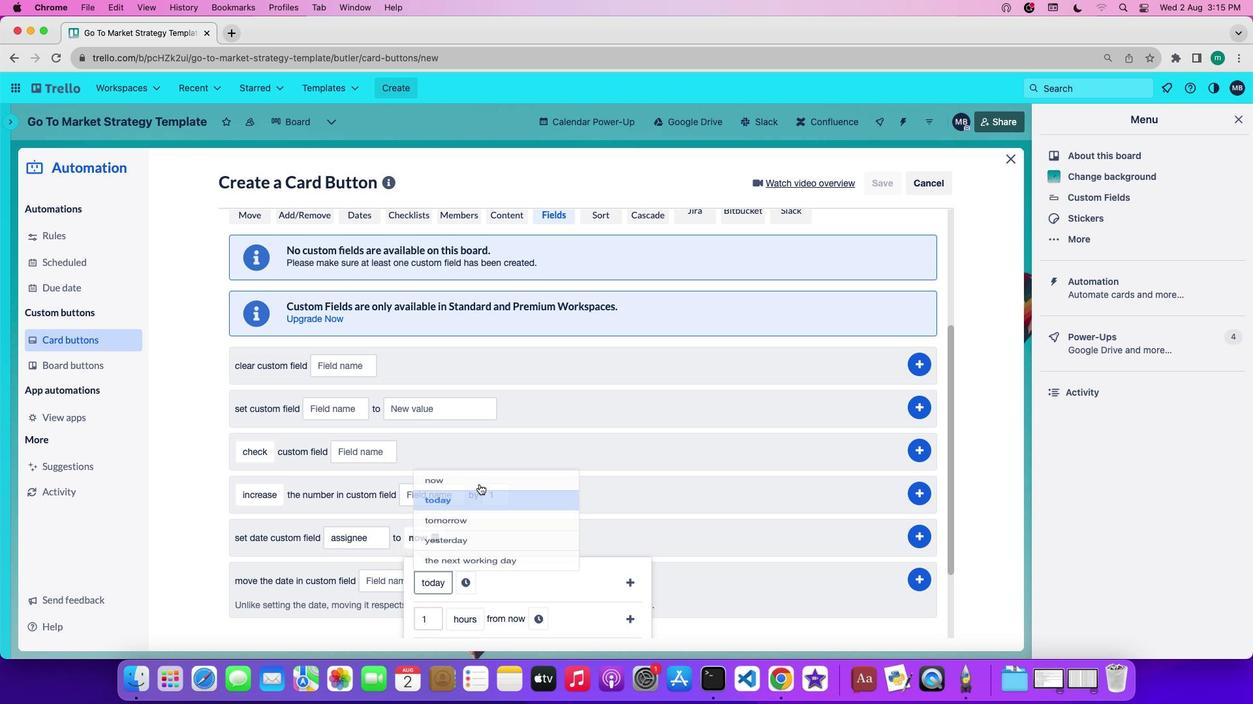 
Action: Mouse moved to (631, 584)
Screenshot: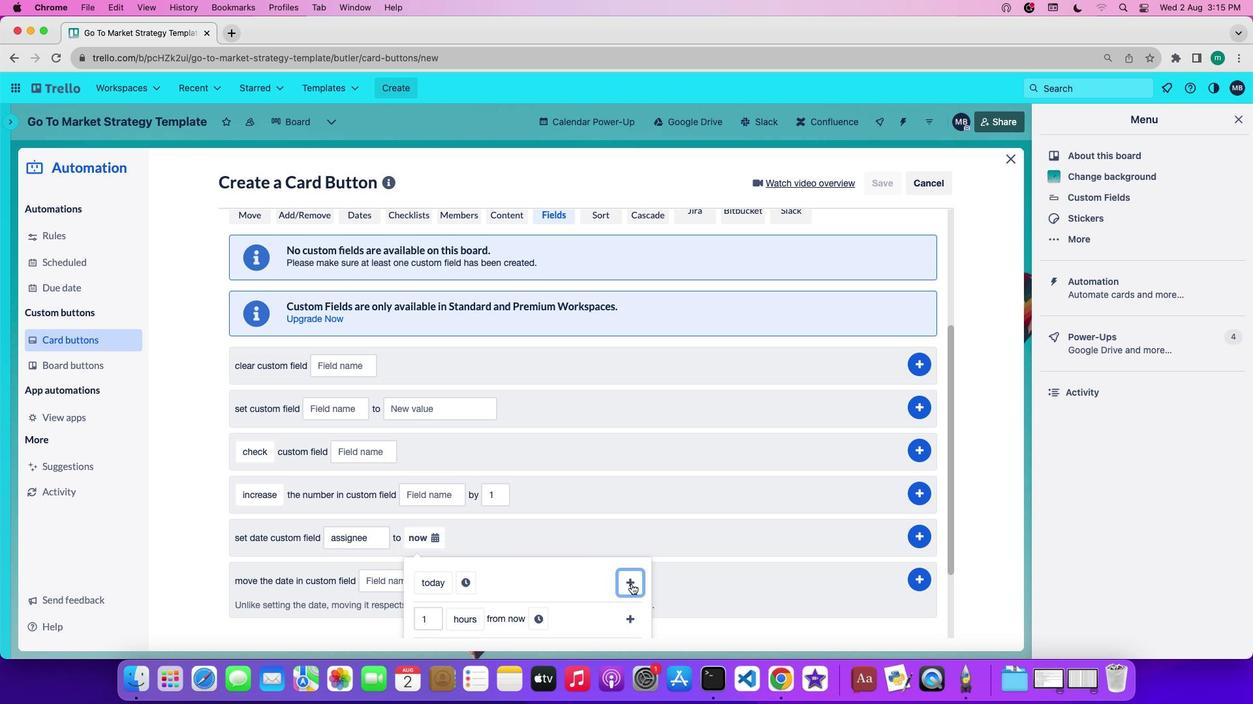 
Action: Mouse pressed left at (631, 584)
Screenshot: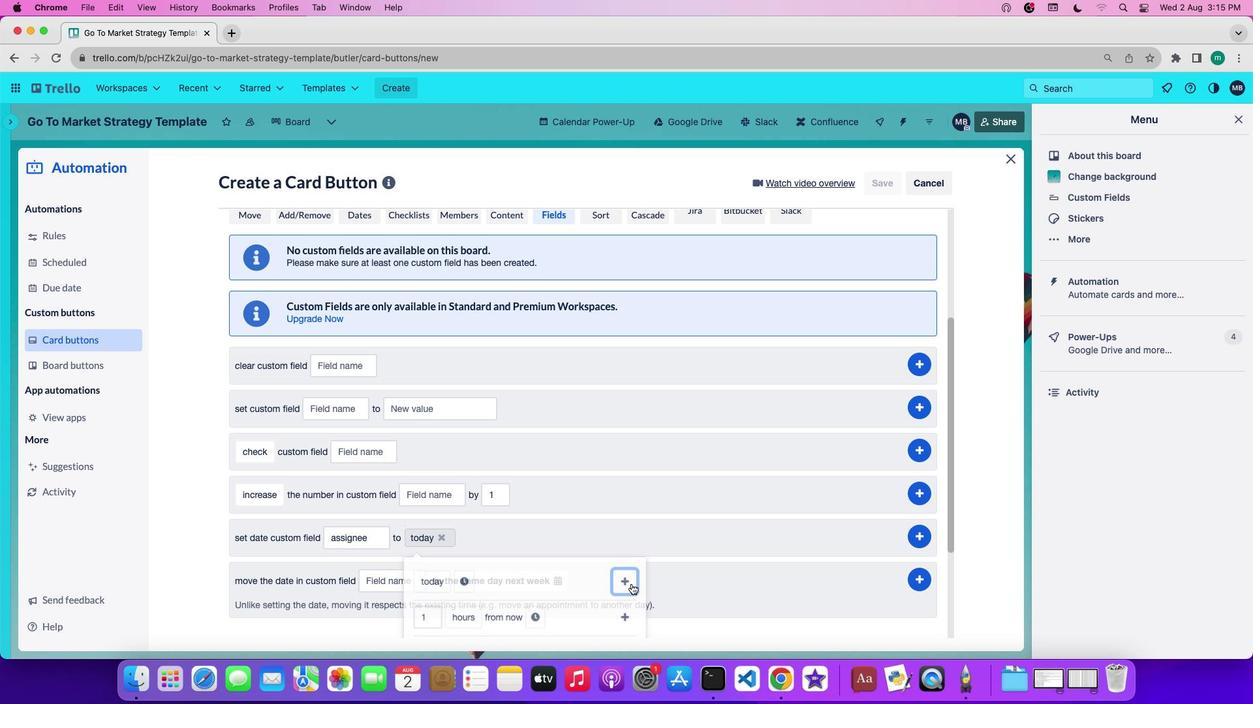 
Action: Mouse moved to (926, 532)
Screenshot: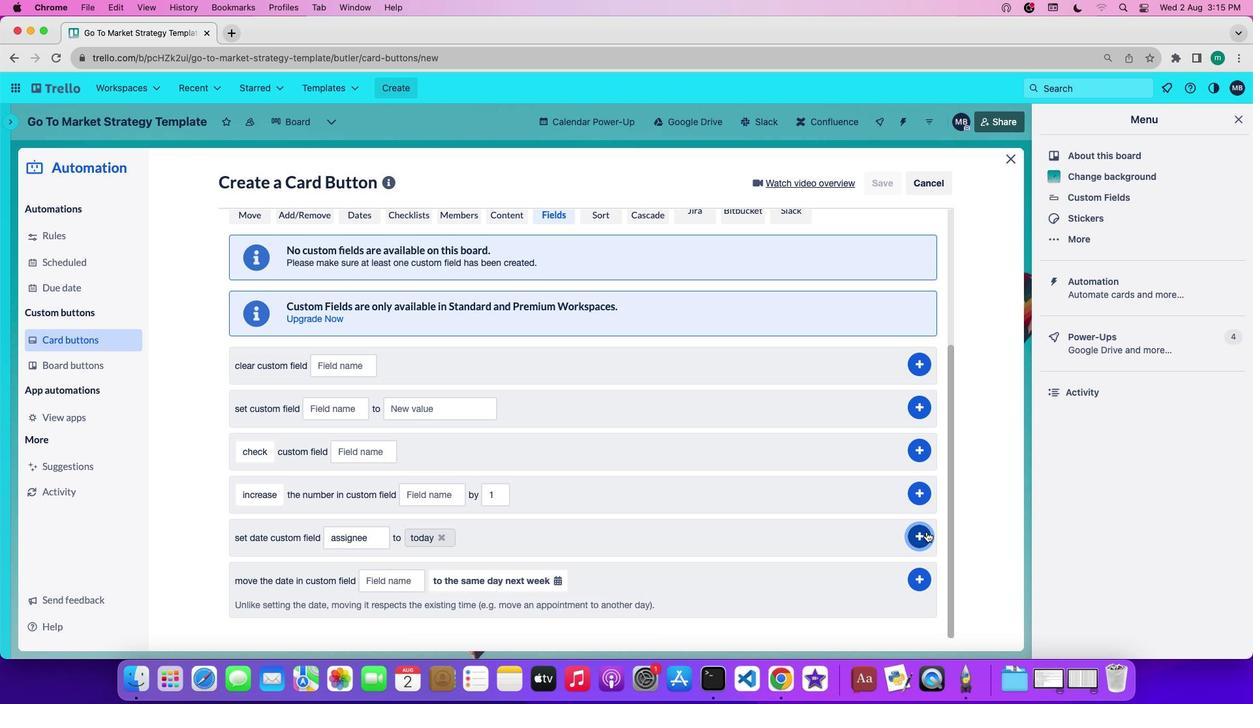 
Action: Mouse pressed left at (926, 532)
Screenshot: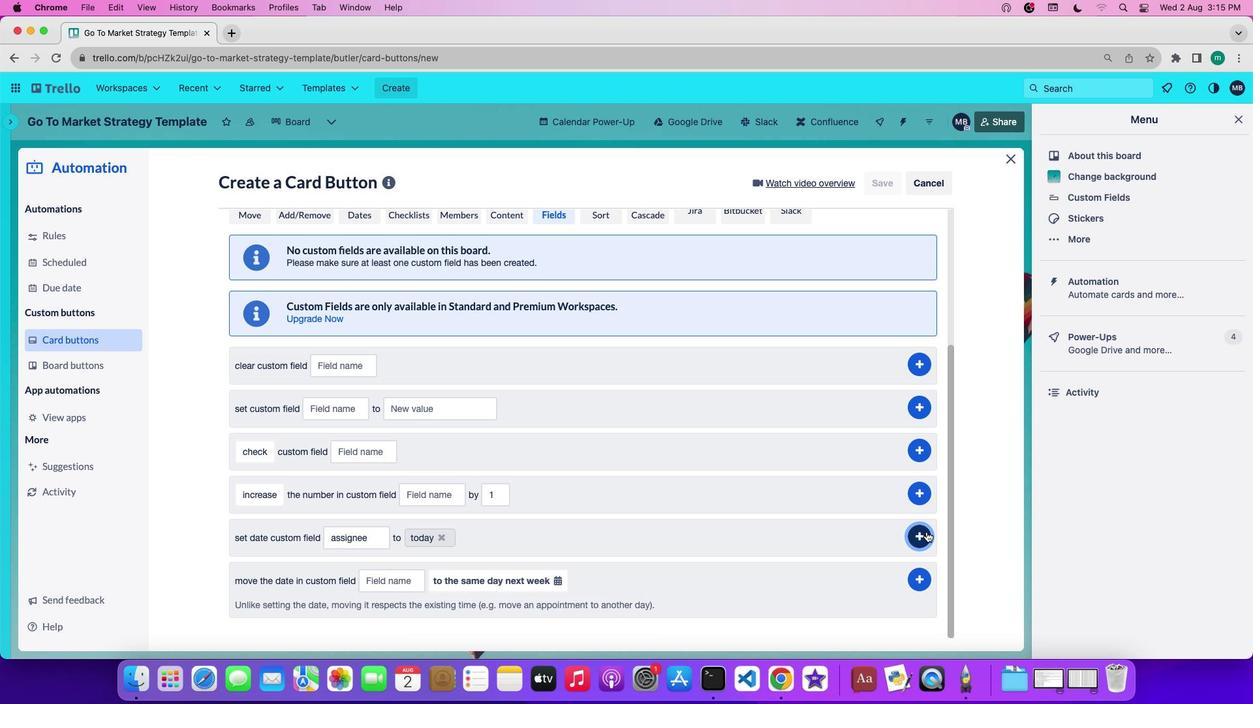 
